 Task: Look for space in Les Mureaux, France from 11th June, 2023 to 17th June, 2023 for 1 adult in price range Rs.5000 to Rs.12000. Place can be private room with 1  bedroom having 1 bed and 1 bathroom. Property type can be house, flat, guest house, hotel. Booking option can be shelf check-in. Required host language is English.
Action: Mouse moved to (415, 108)
Screenshot: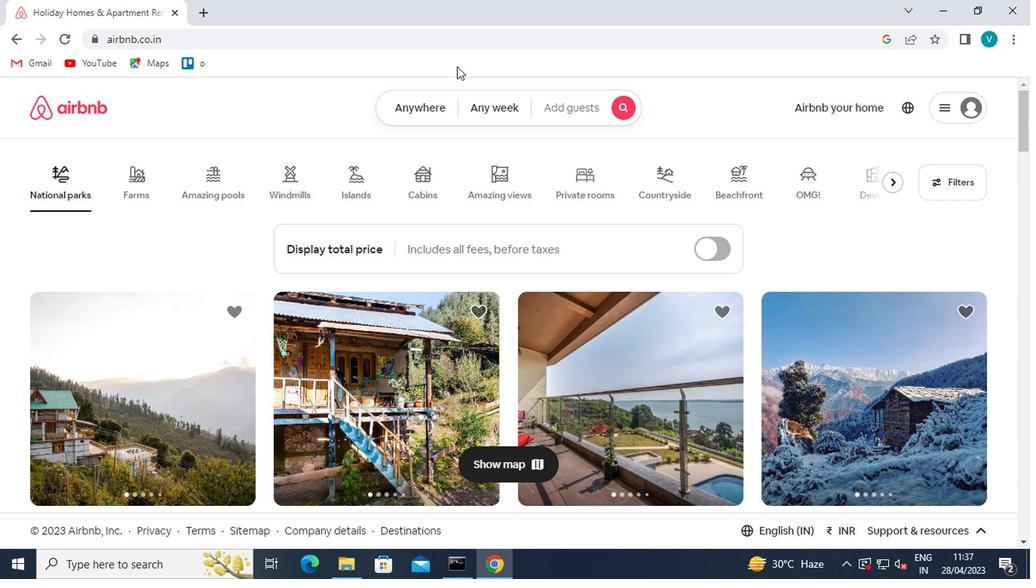 
Action: Mouse pressed left at (415, 108)
Screenshot: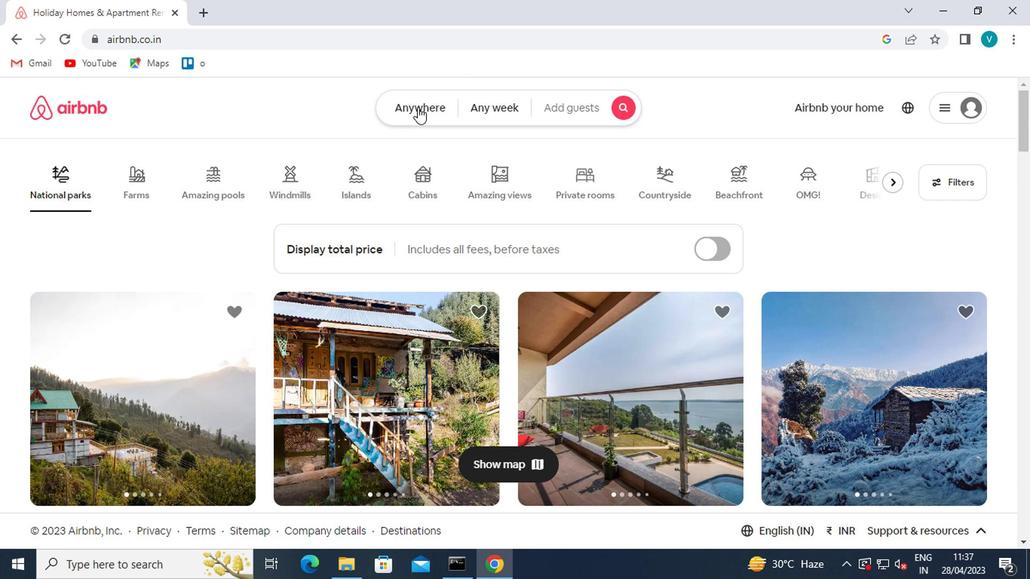
Action: Mouse moved to (320, 167)
Screenshot: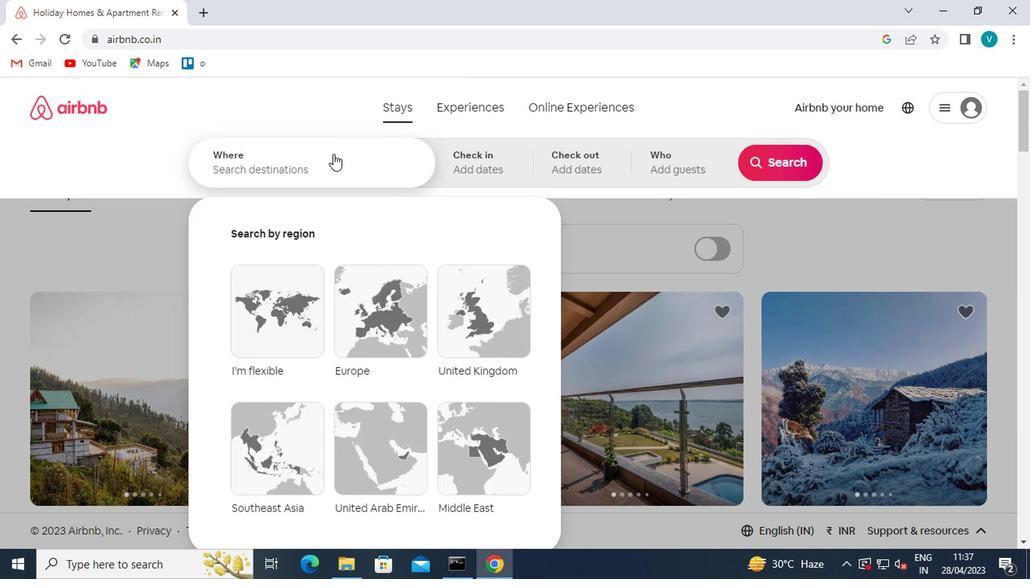 
Action: Mouse pressed left at (320, 167)
Screenshot: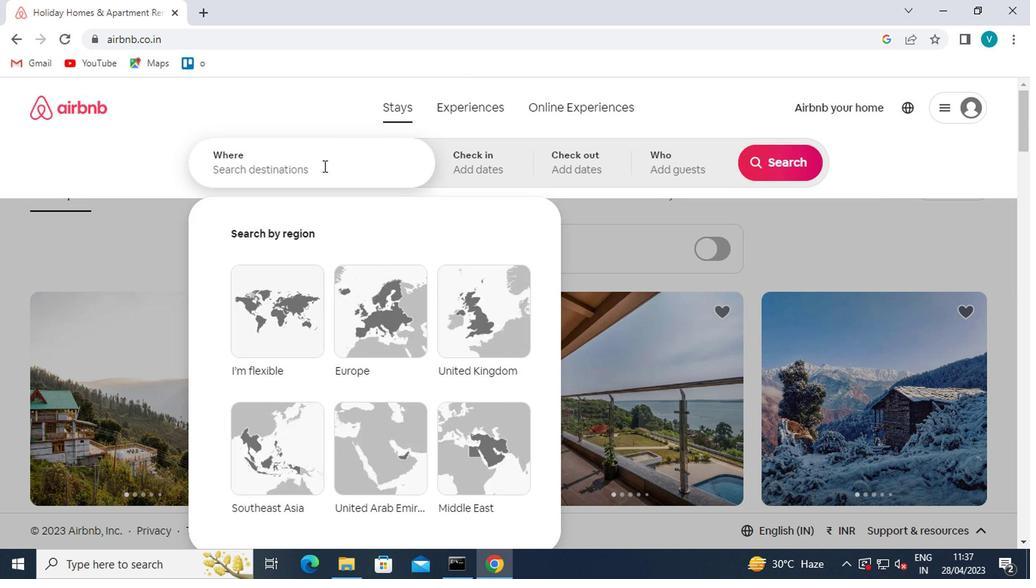 
Action: Key pressed <Key.caps_lock><Key.caps_lock>l<Key.caps_lock>es<Key.space>mureaux<Key.enter>
Screenshot: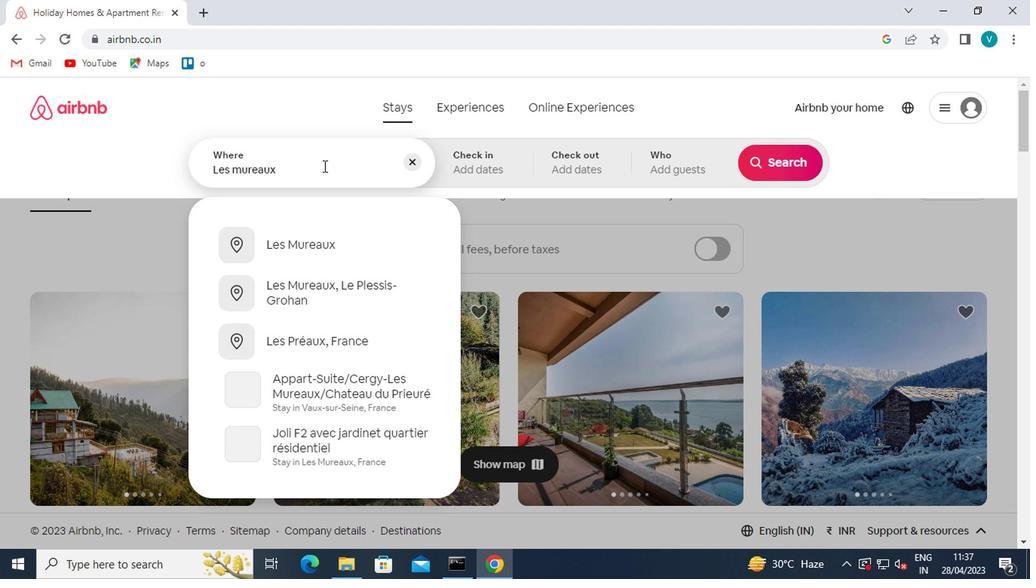 
Action: Mouse moved to (771, 282)
Screenshot: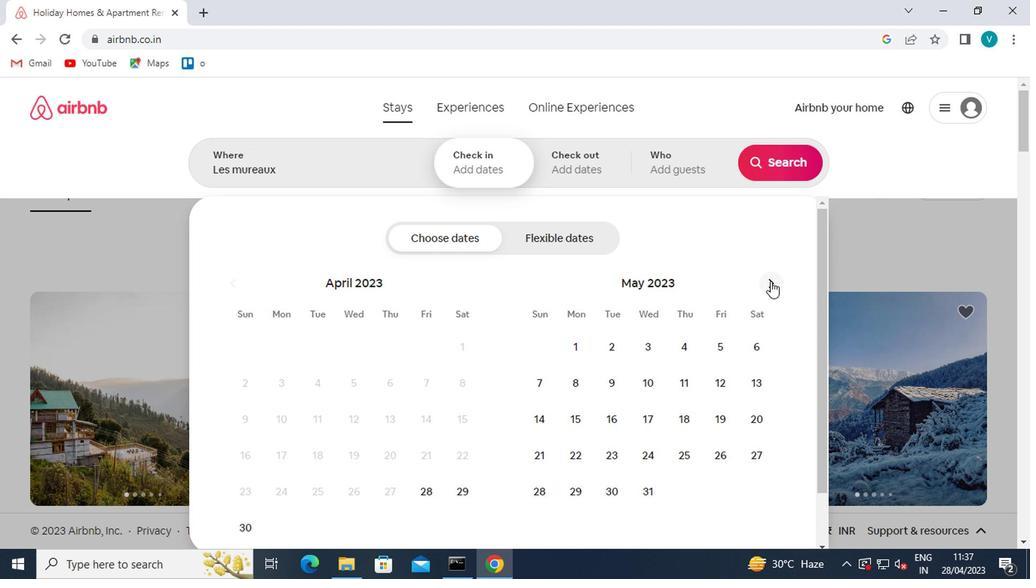 
Action: Mouse pressed left at (771, 282)
Screenshot: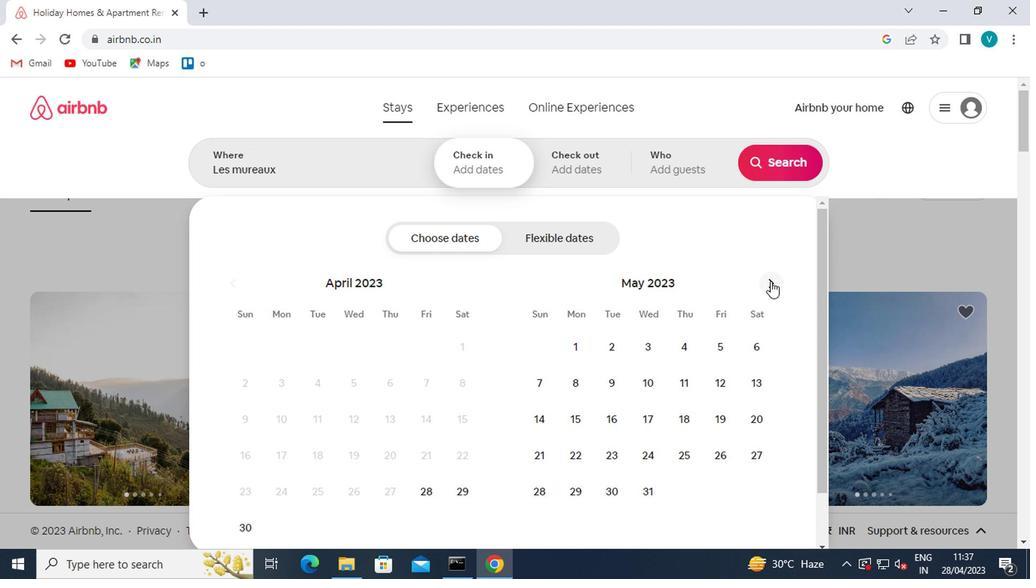 
Action: Mouse moved to (530, 424)
Screenshot: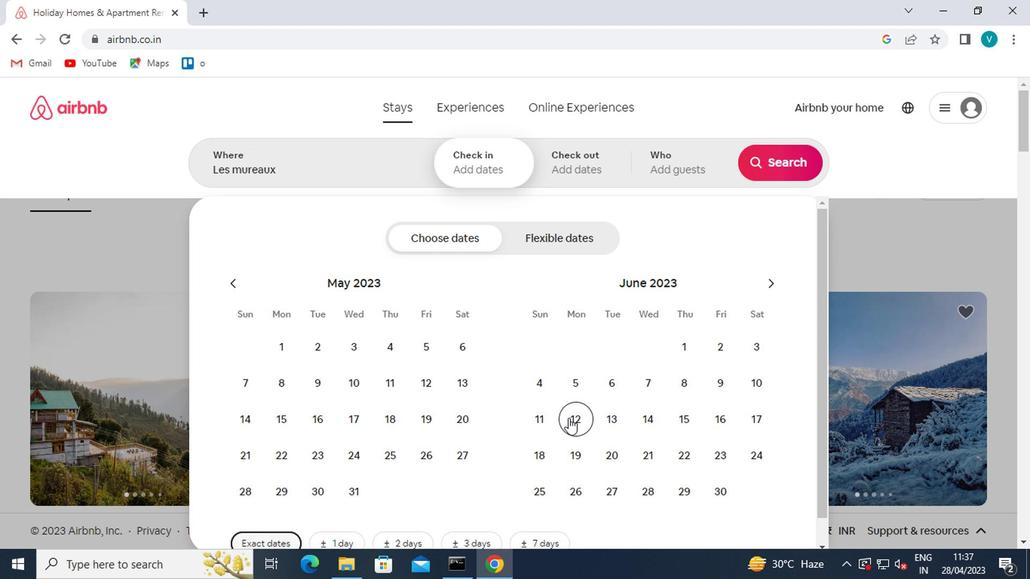 
Action: Mouse pressed left at (530, 424)
Screenshot: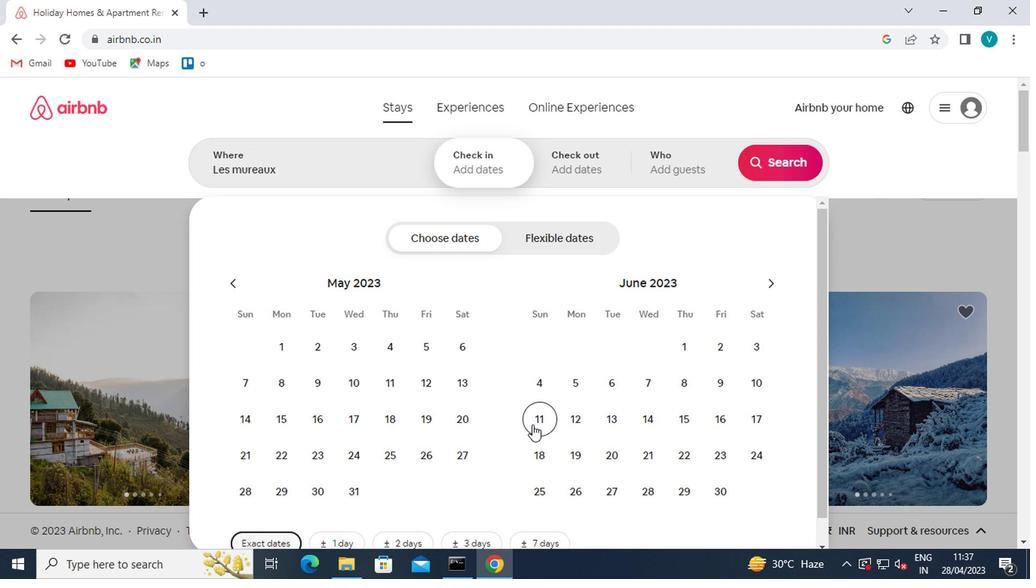 
Action: Mouse moved to (756, 423)
Screenshot: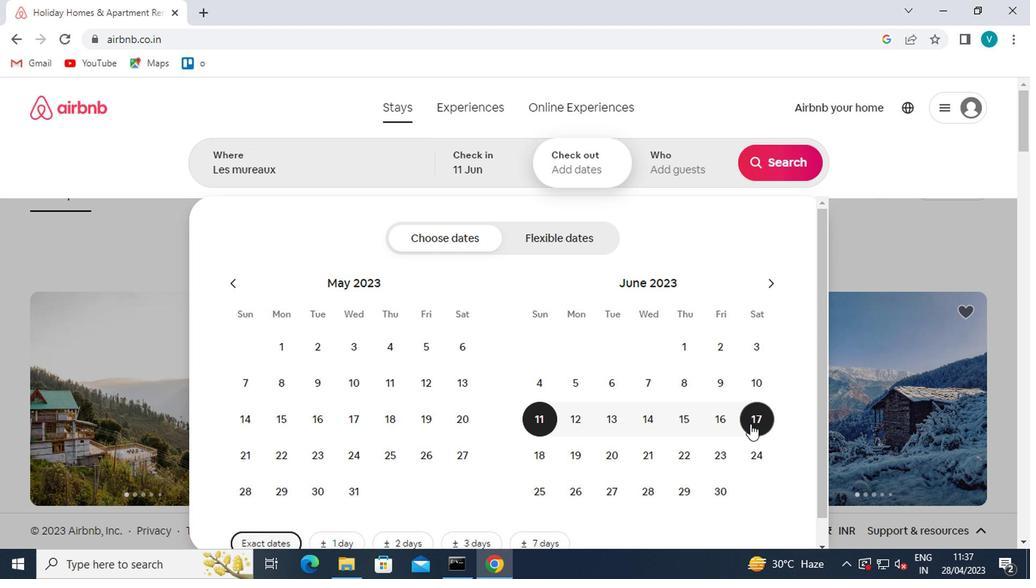 
Action: Mouse pressed left at (756, 423)
Screenshot: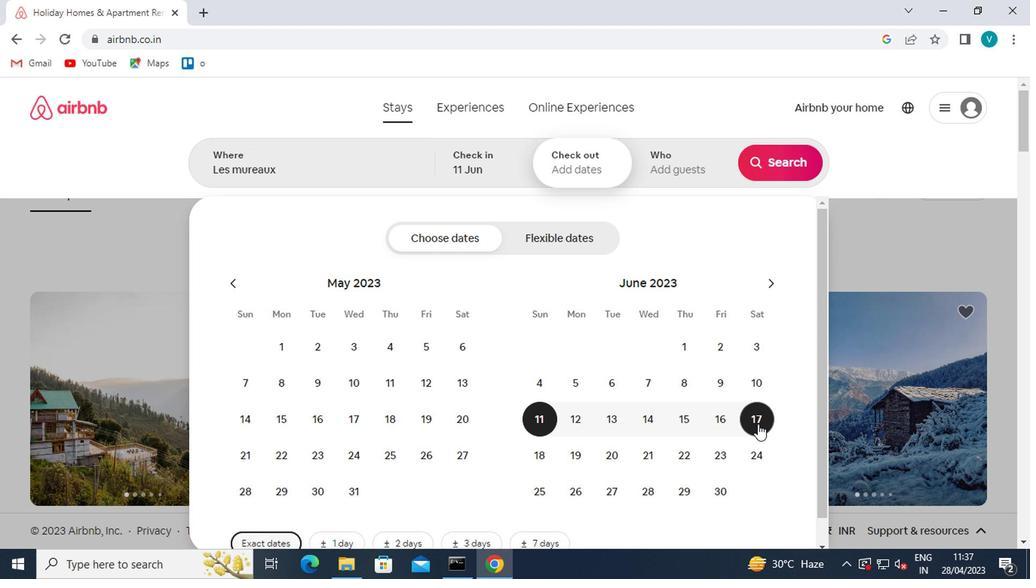 
Action: Mouse moved to (673, 180)
Screenshot: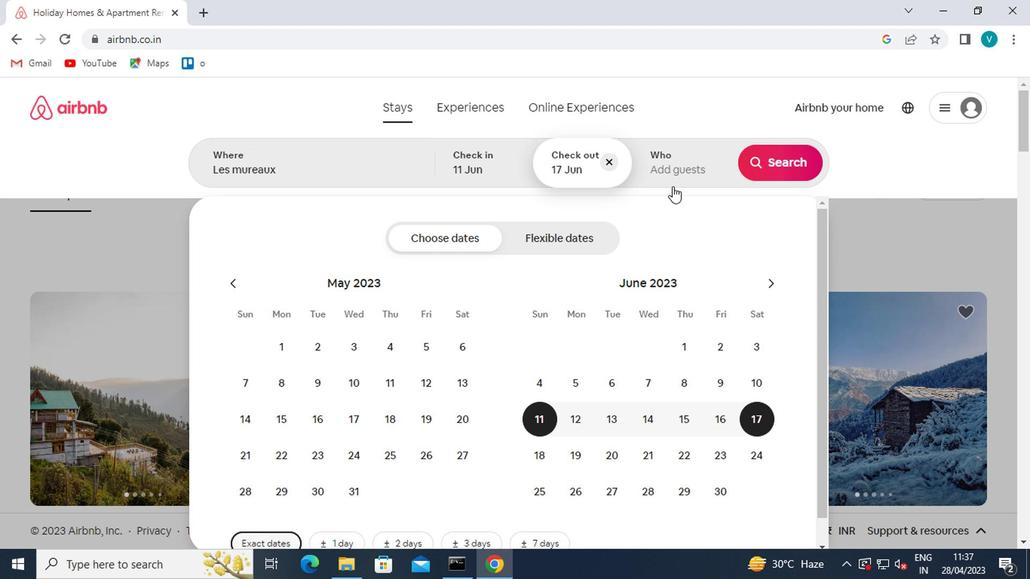 
Action: Mouse pressed left at (673, 180)
Screenshot: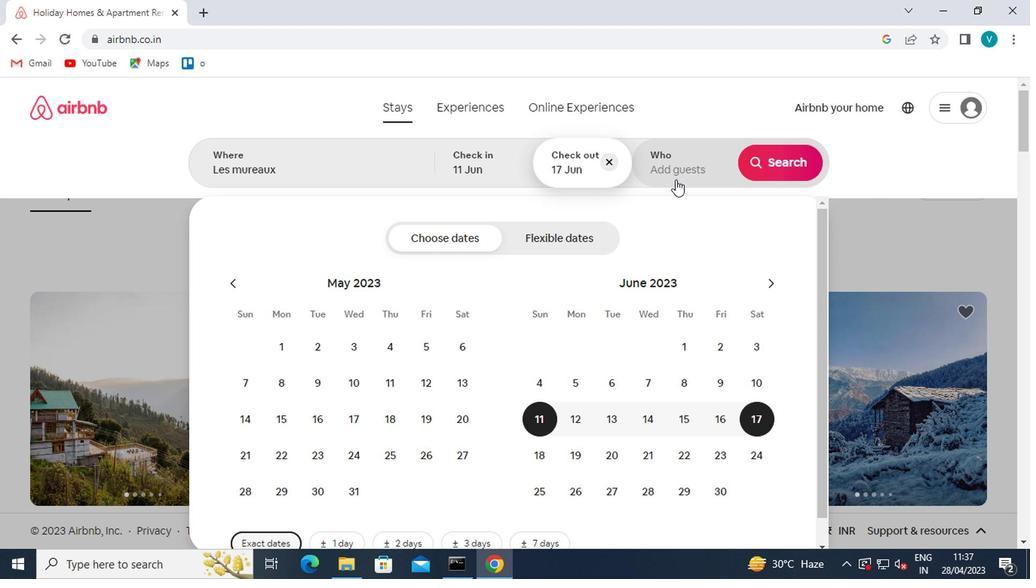 
Action: Mouse moved to (776, 243)
Screenshot: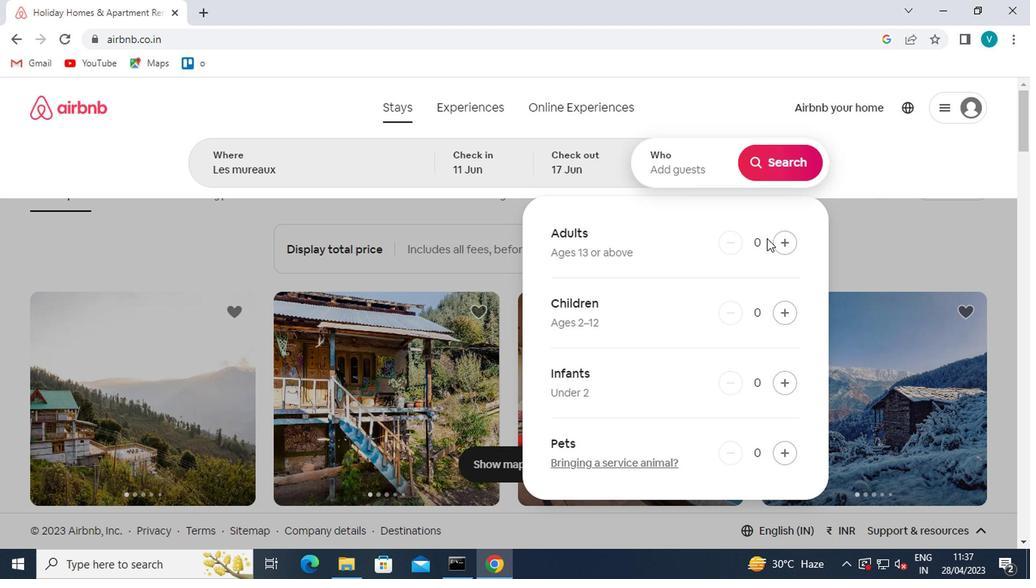 
Action: Mouse pressed left at (776, 243)
Screenshot: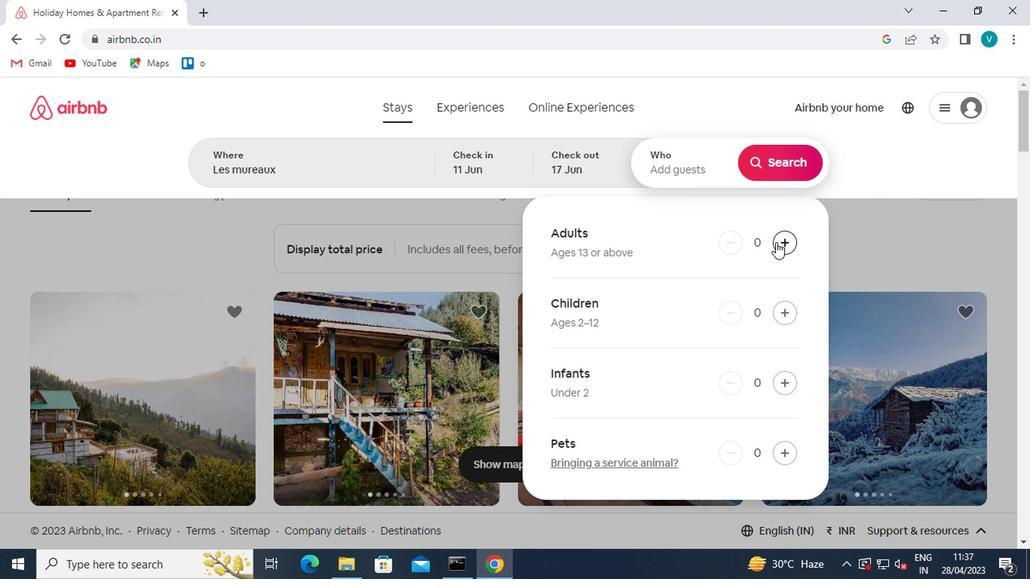 
Action: Mouse moved to (767, 161)
Screenshot: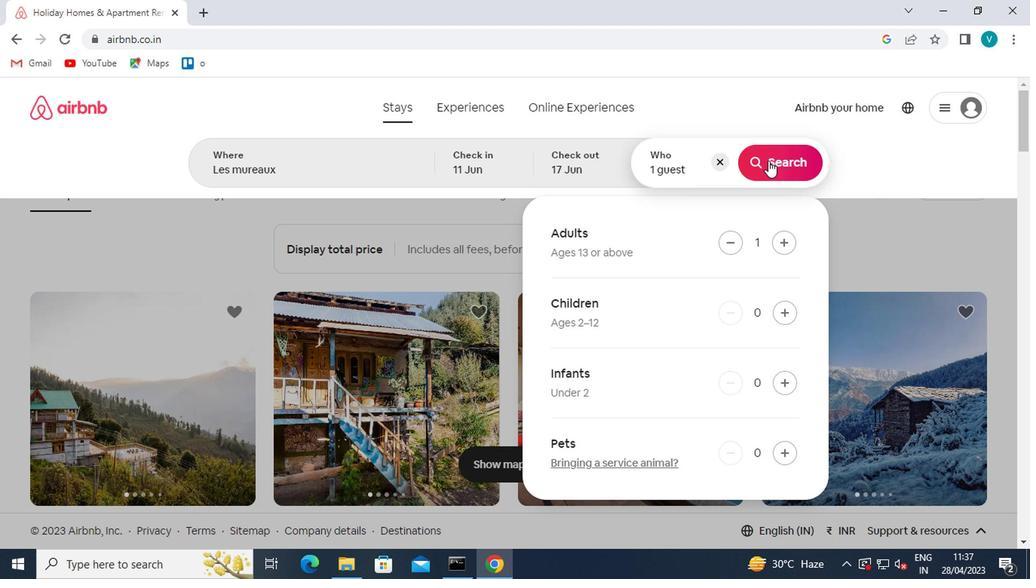 
Action: Mouse pressed left at (767, 161)
Screenshot: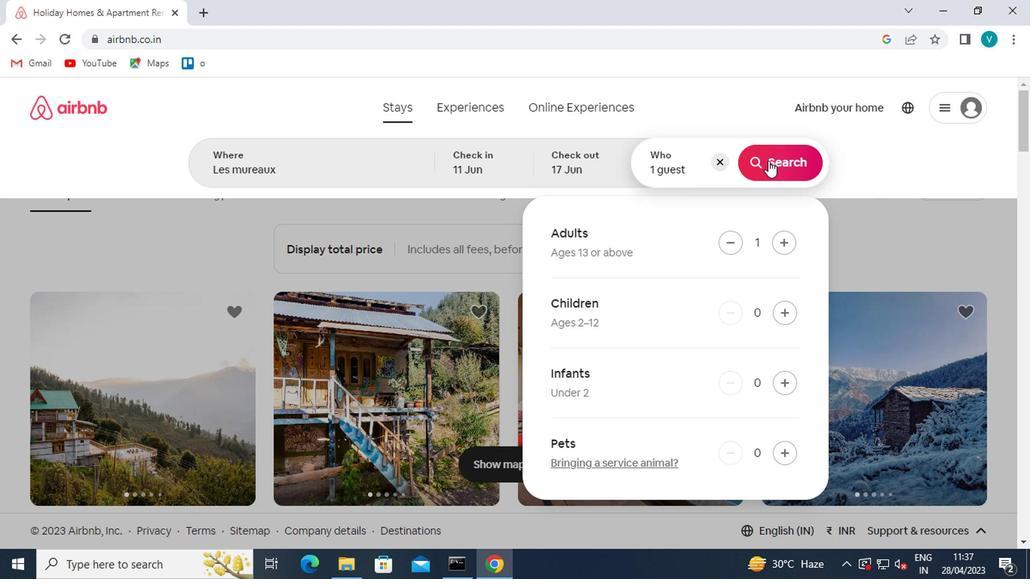 
Action: Mouse moved to (949, 162)
Screenshot: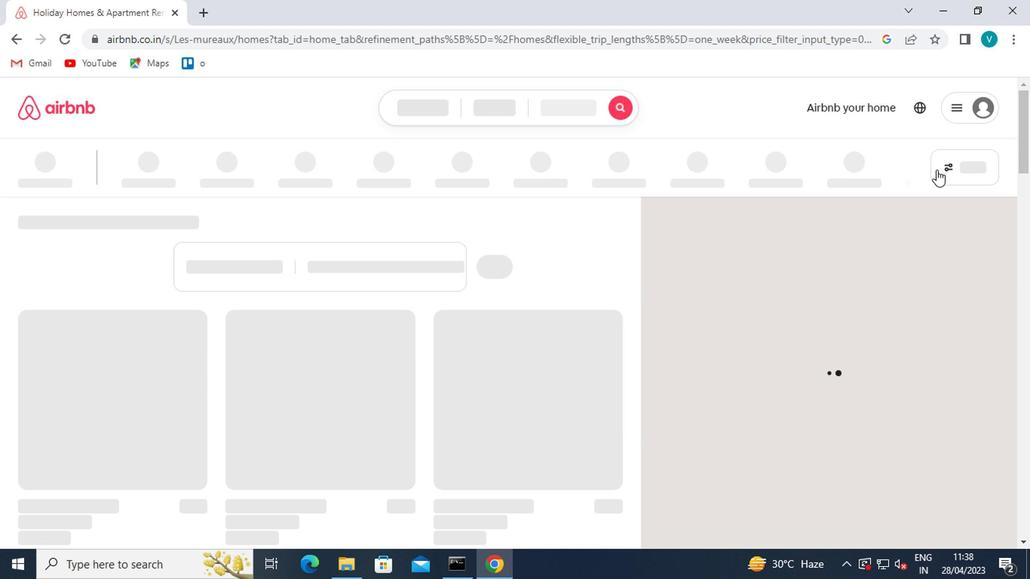 
Action: Mouse pressed left at (949, 162)
Screenshot: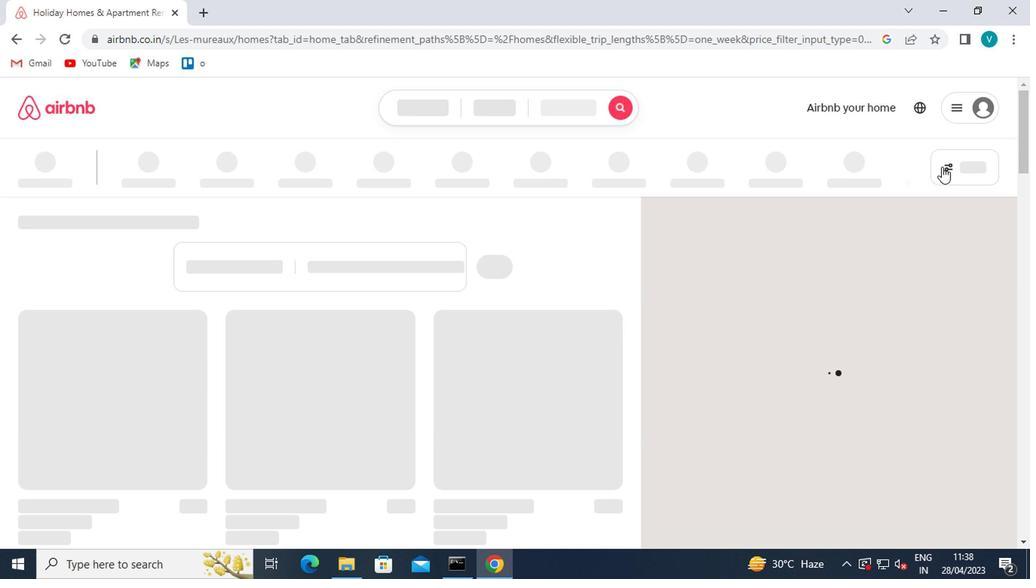 
Action: Mouse moved to (970, 171)
Screenshot: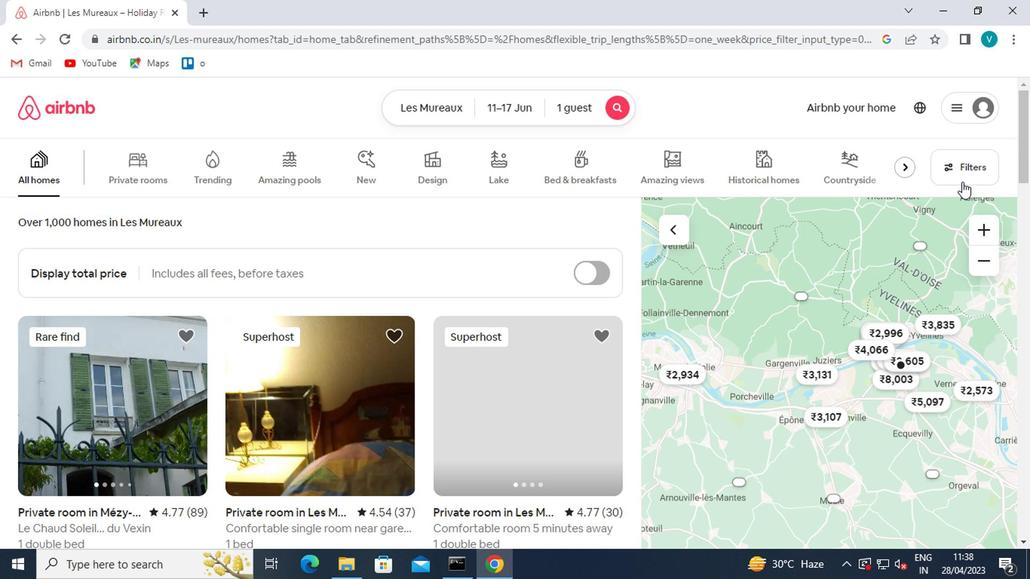 
Action: Mouse pressed left at (970, 171)
Screenshot: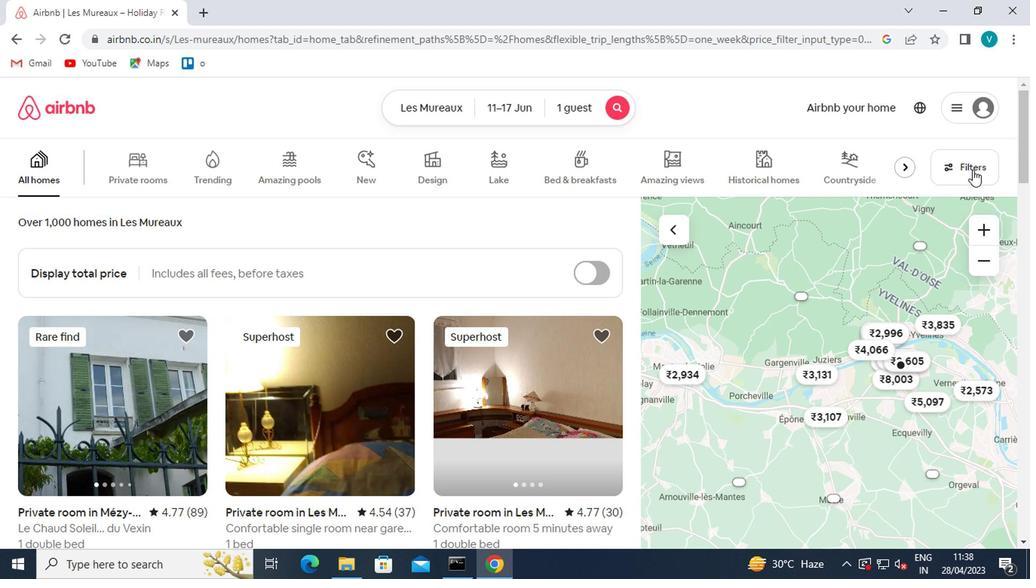 
Action: Mouse moved to (436, 368)
Screenshot: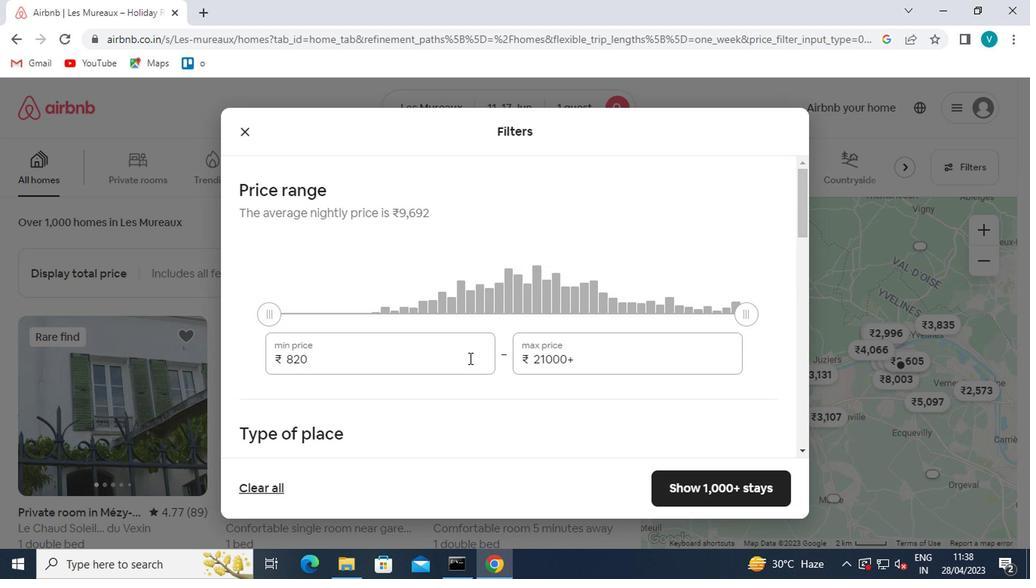 
Action: Mouse pressed left at (436, 368)
Screenshot: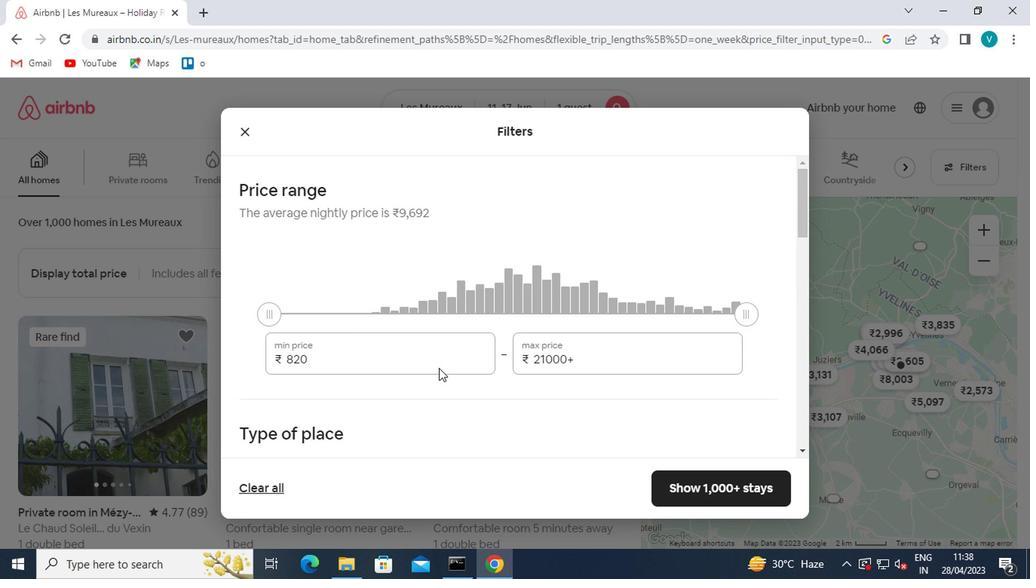 
Action: Mouse moved to (435, 368)
Screenshot: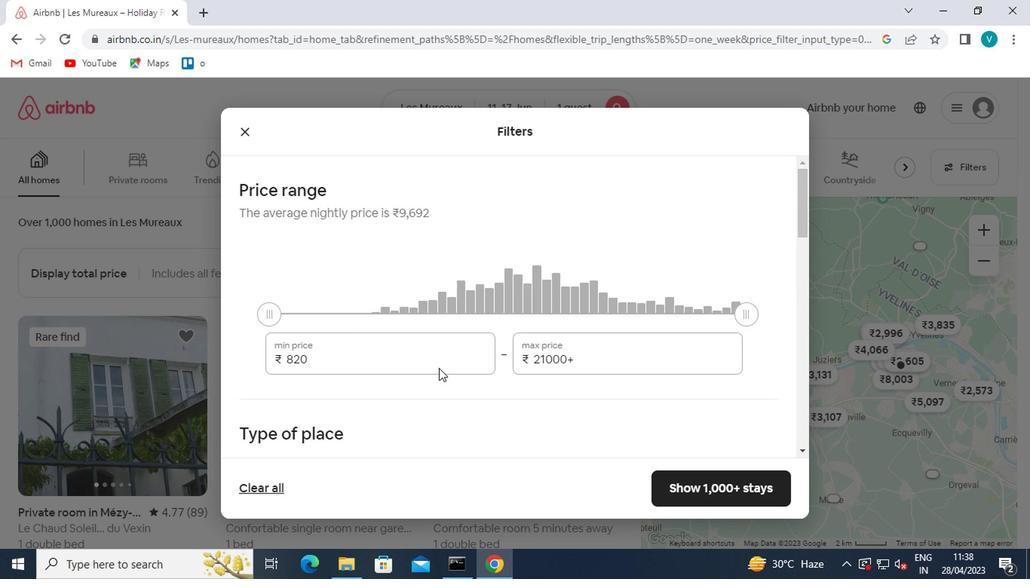 
Action: Mouse pressed left at (435, 368)
Screenshot: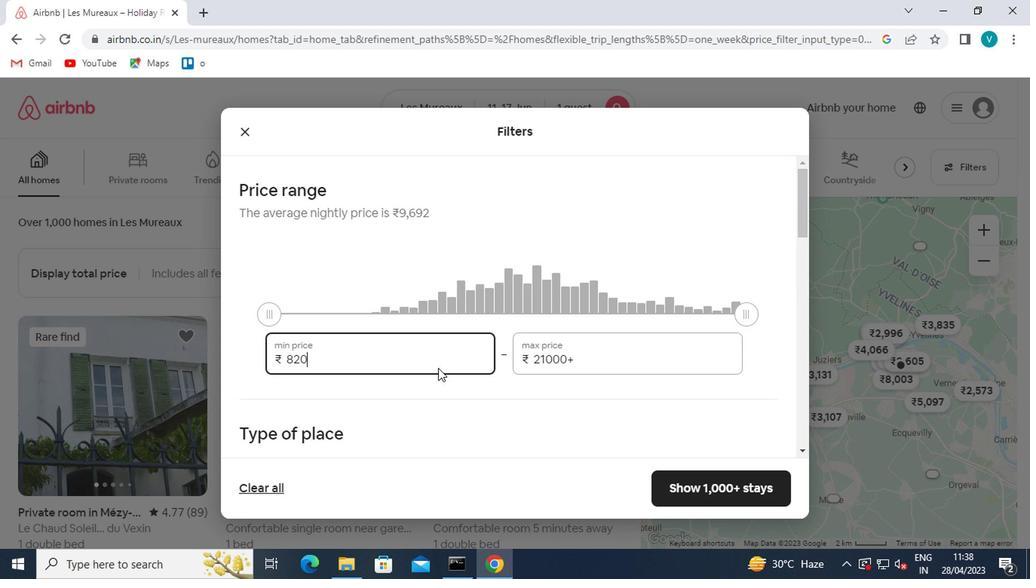 
Action: Mouse pressed left at (435, 368)
Screenshot: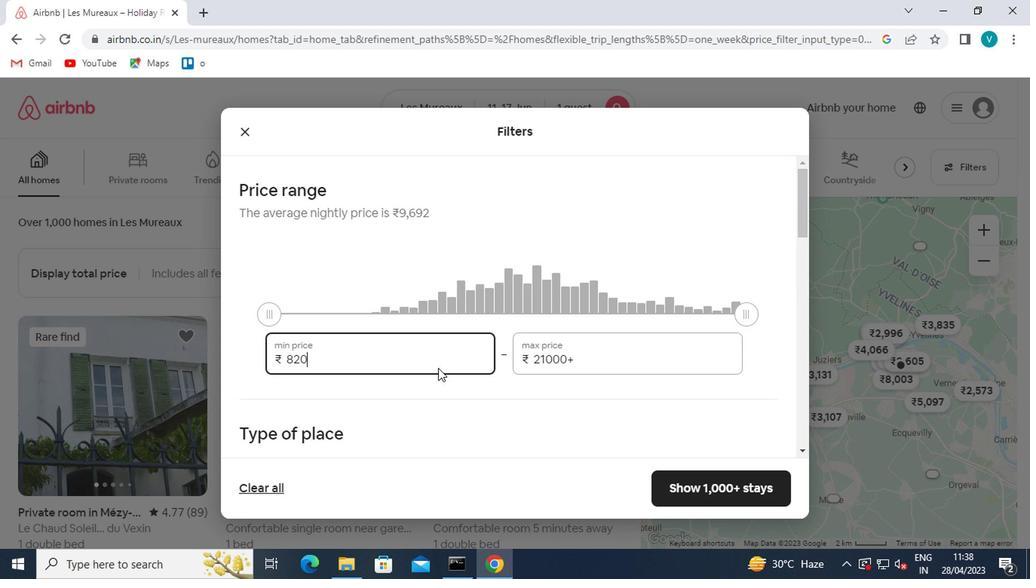 
Action: Key pressed <Key.backspace><Key.backspace><Key.backspace><Key.backspace>5000<Key.tab>12000
Screenshot: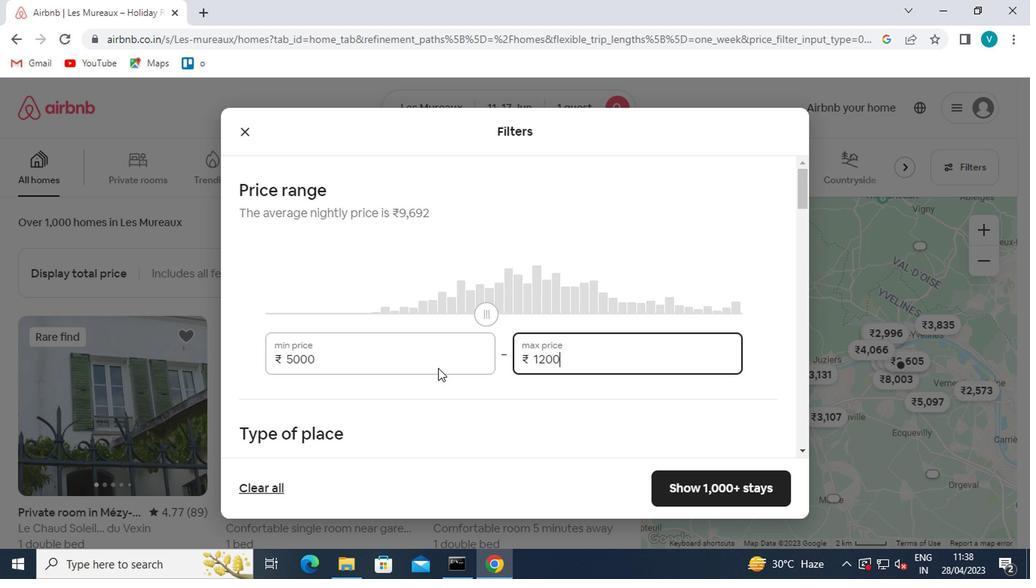 
Action: Mouse scrolled (435, 367) with delta (0, 0)
Screenshot: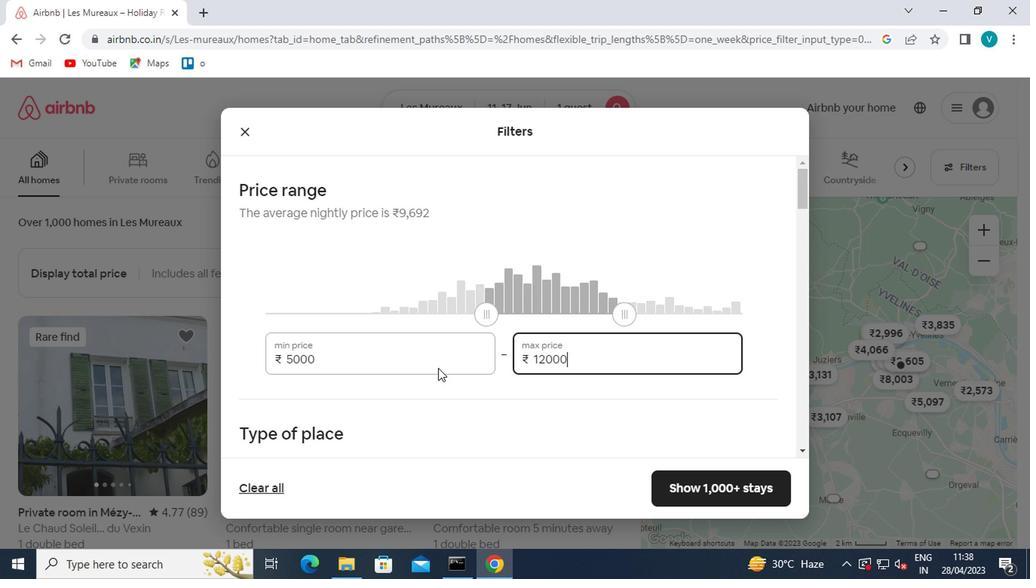 
Action: Mouse scrolled (435, 367) with delta (0, 0)
Screenshot: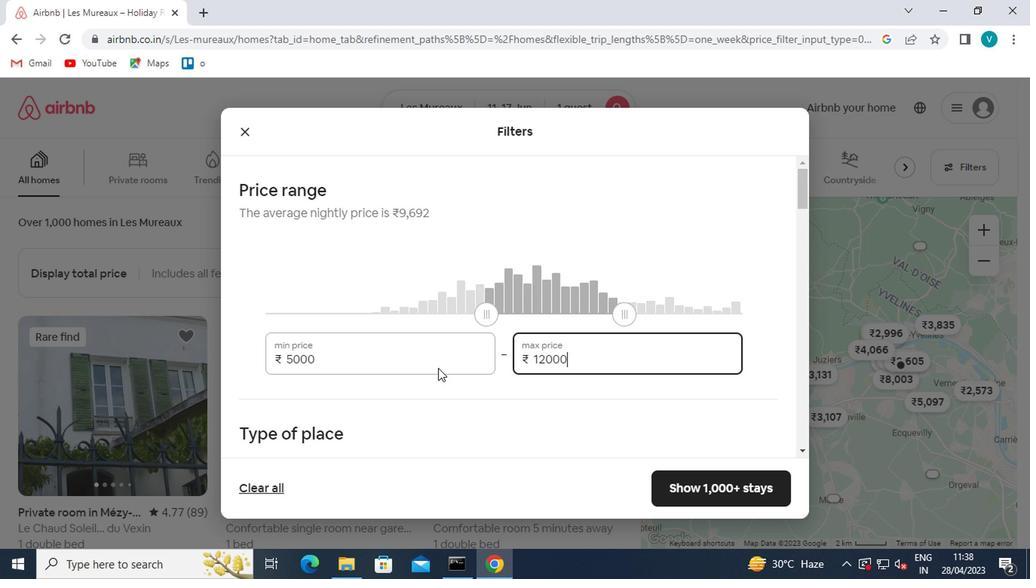 
Action: Mouse moved to (578, 345)
Screenshot: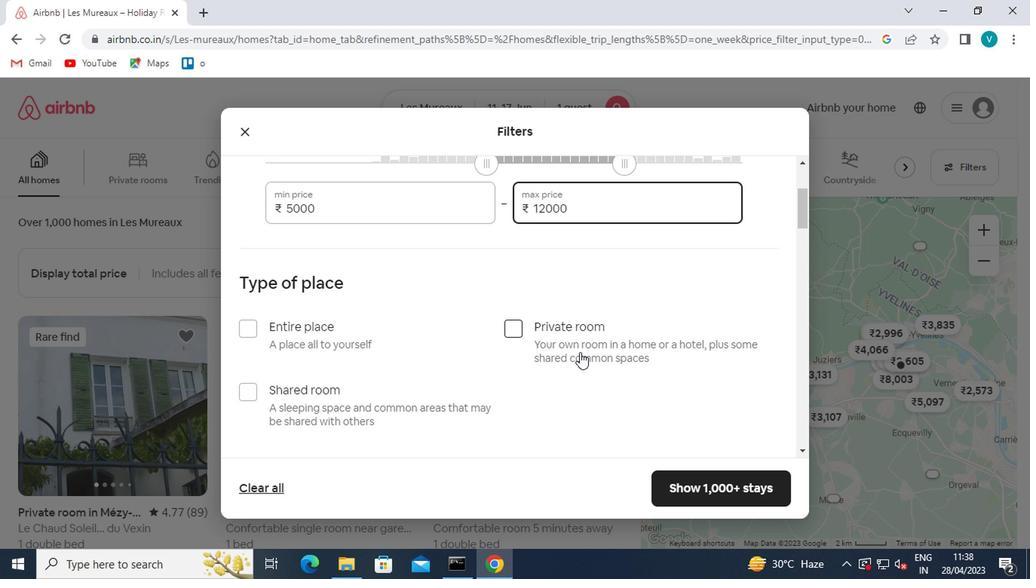
Action: Mouse pressed left at (578, 345)
Screenshot: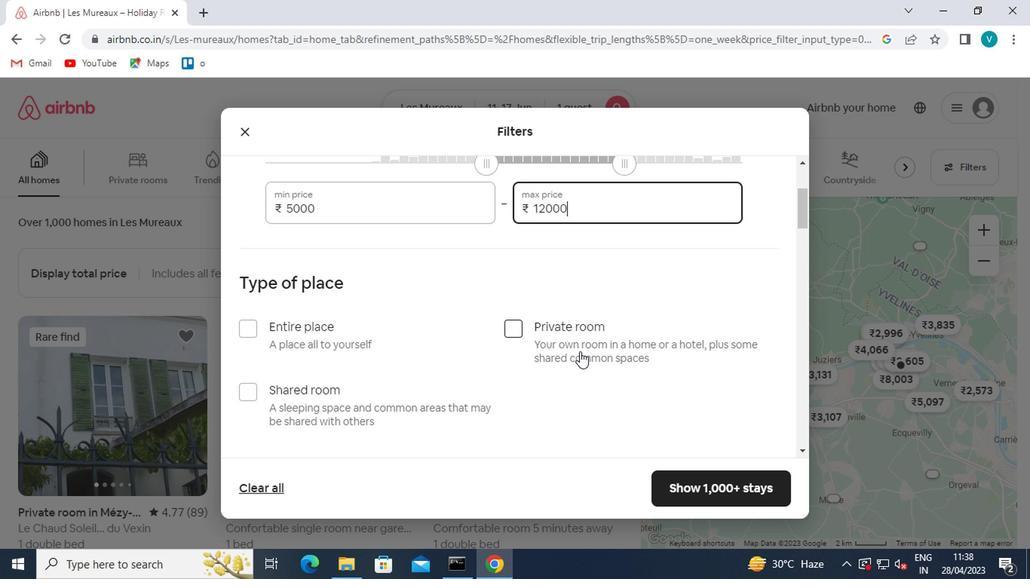 
Action: Mouse moved to (509, 337)
Screenshot: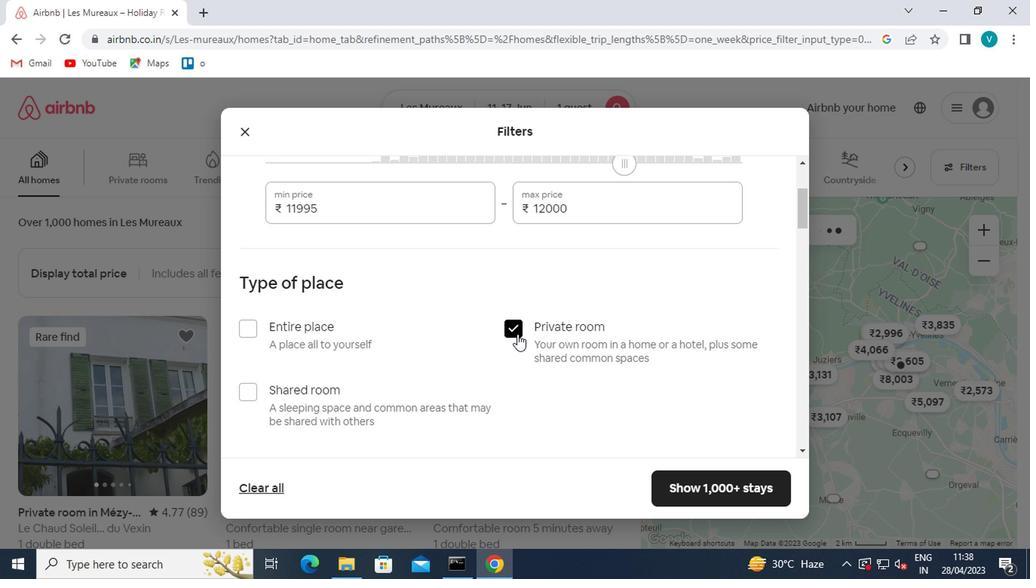 
Action: Mouse scrolled (509, 336) with delta (0, 0)
Screenshot: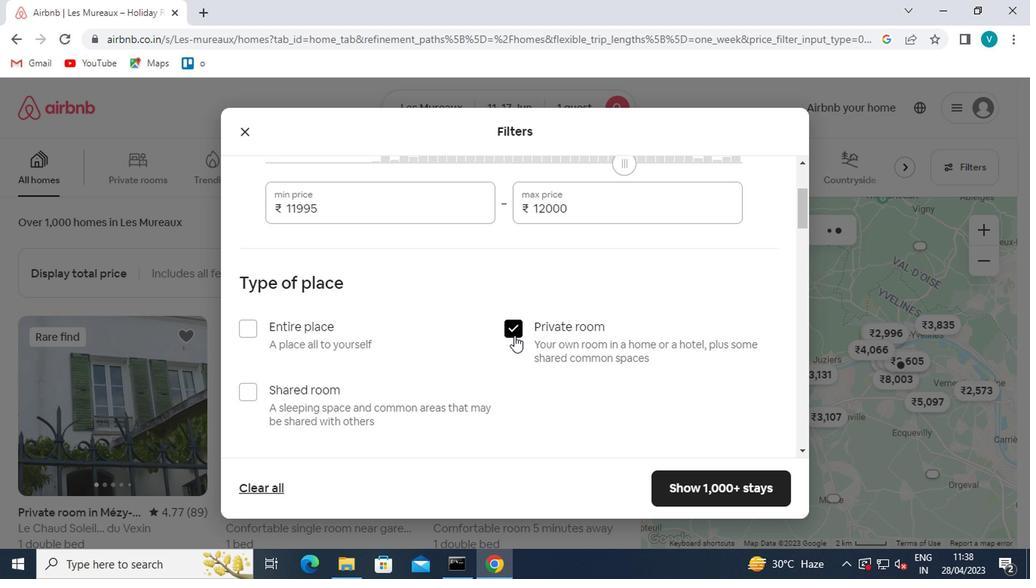 
Action: Mouse moved to (509, 338)
Screenshot: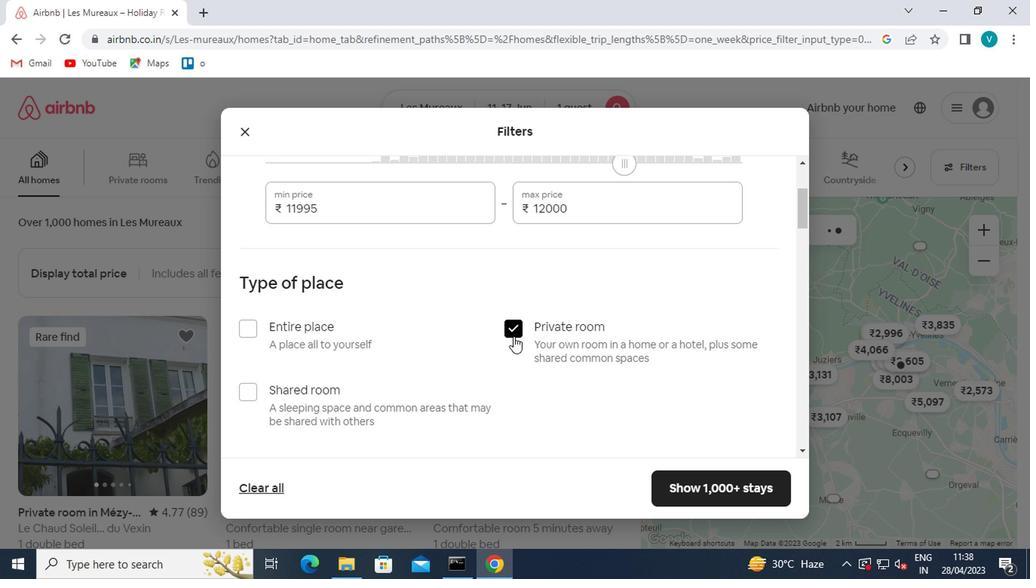 
Action: Mouse scrolled (509, 337) with delta (0, -1)
Screenshot: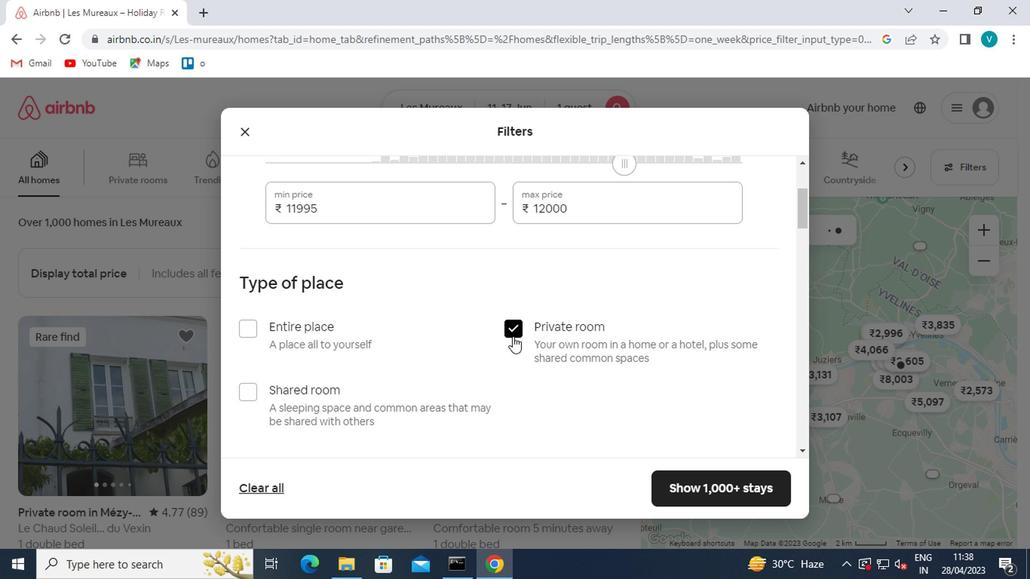 
Action: Mouse moved to (506, 339)
Screenshot: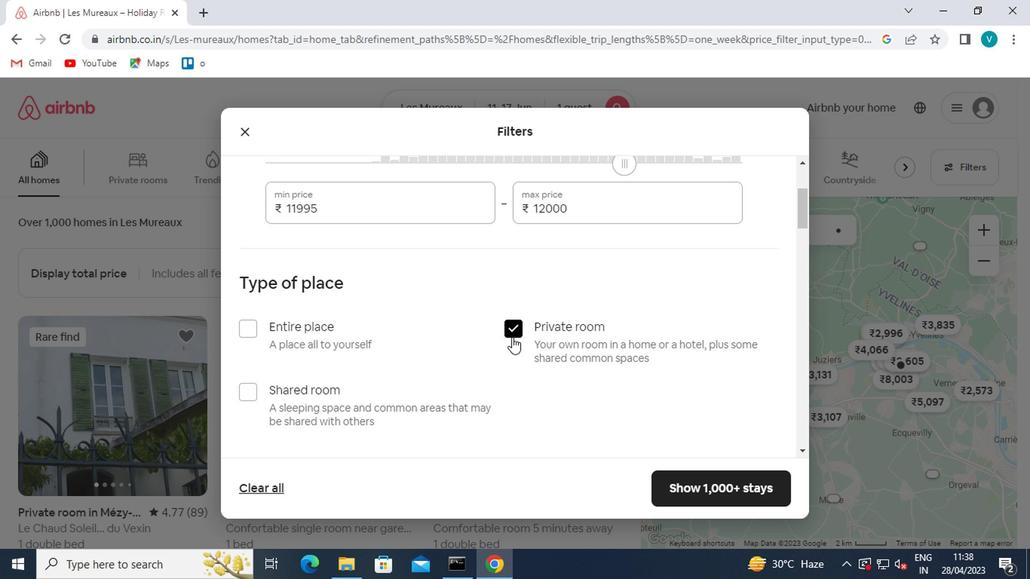 
Action: Mouse scrolled (506, 339) with delta (0, 0)
Screenshot: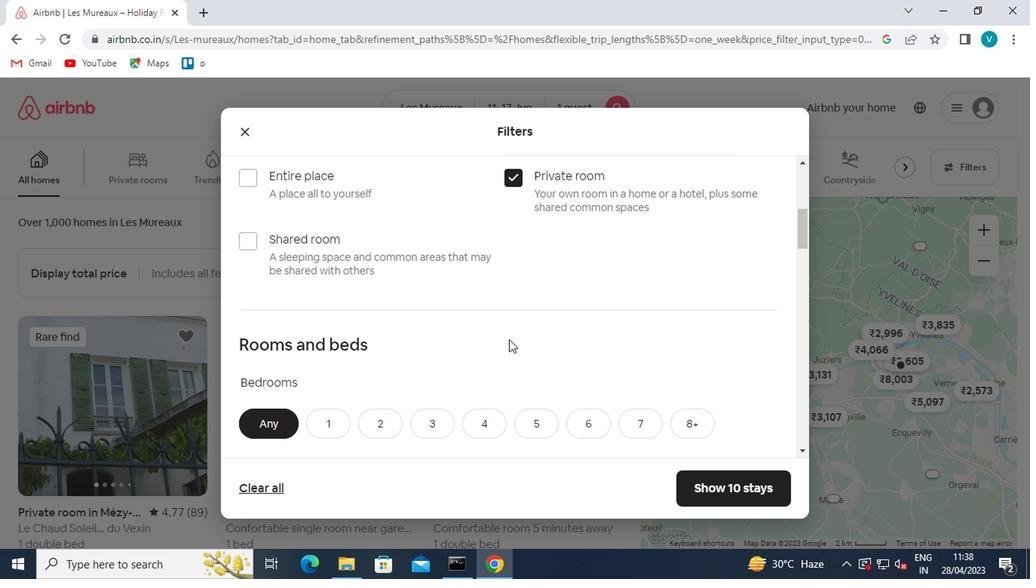
Action: Mouse moved to (505, 340)
Screenshot: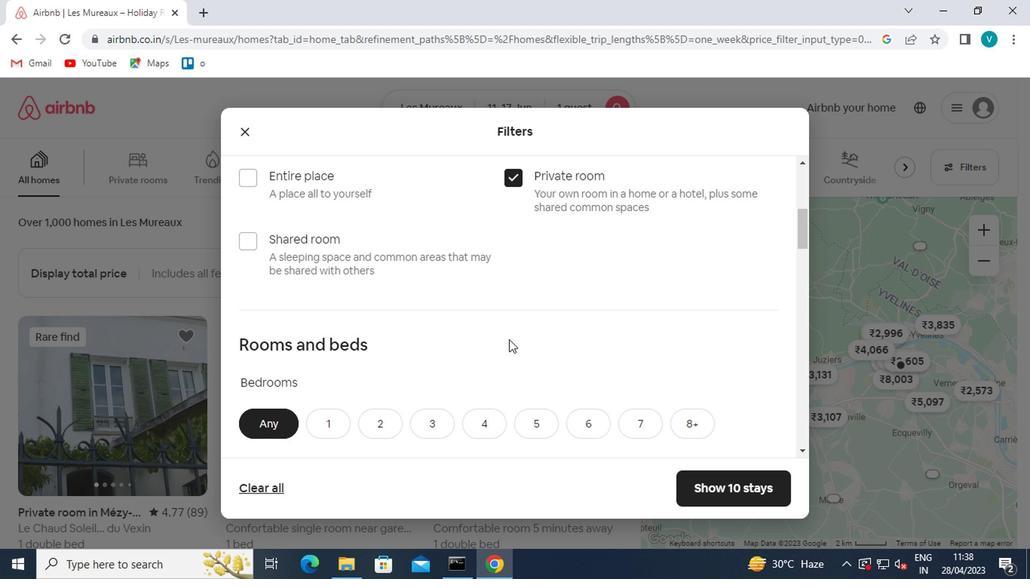 
Action: Mouse scrolled (505, 339) with delta (0, -1)
Screenshot: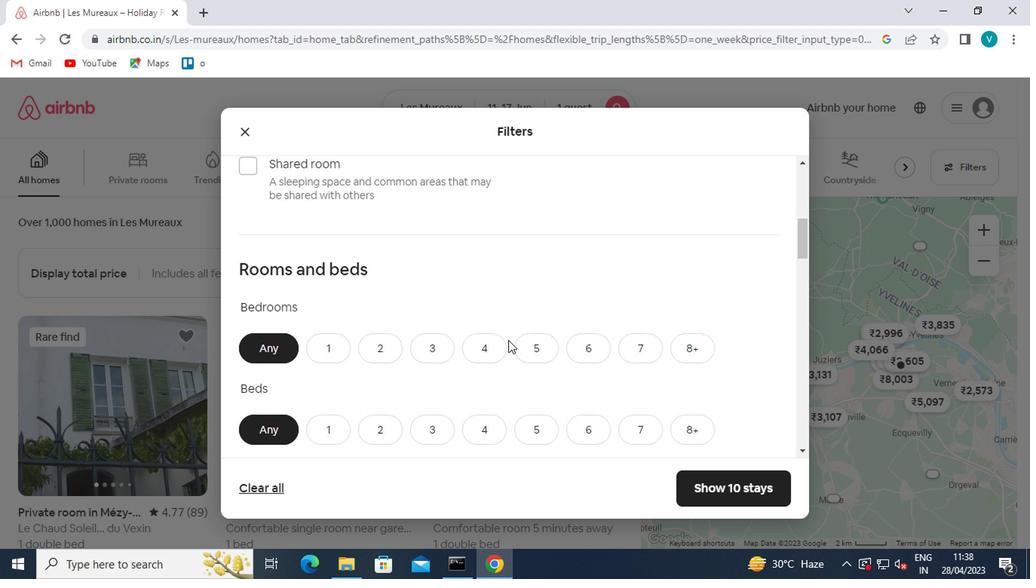 
Action: Mouse scrolled (505, 339) with delta (0, -1)
Screenshot: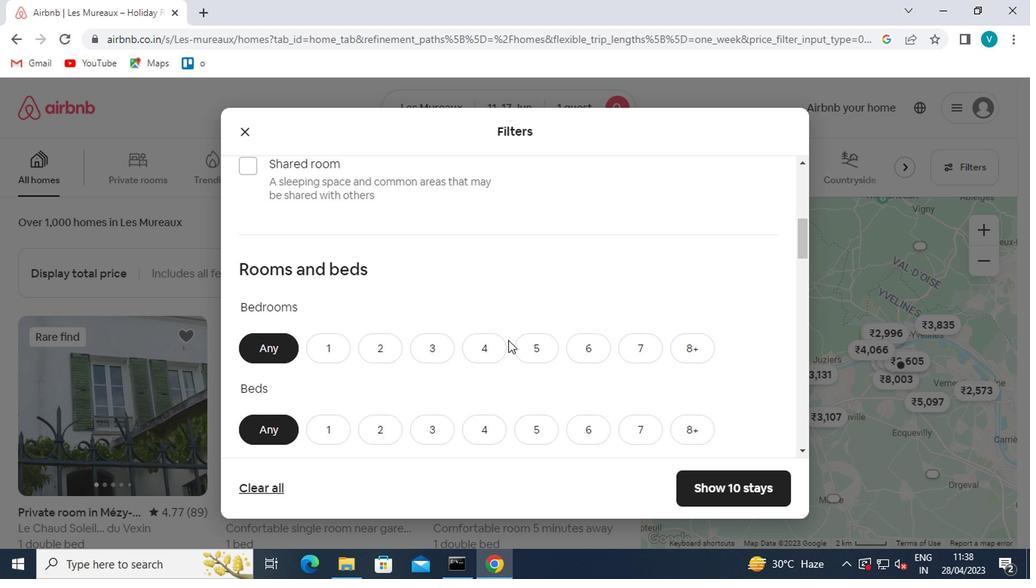 
Action: Mouse moved to (327, 206)
Screenshot: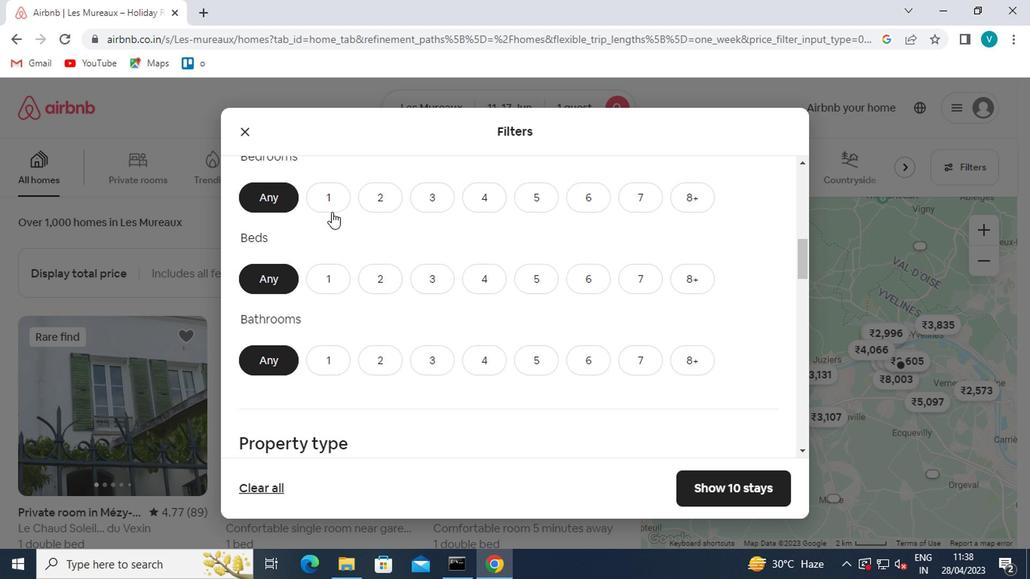 
Action: Mouse pressed left at (327, 206)
Screenshot: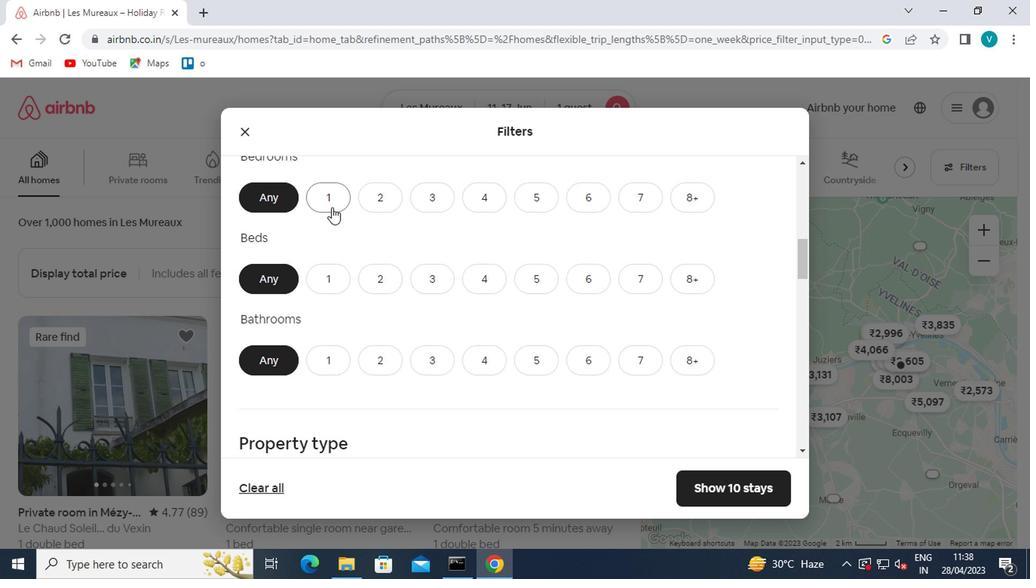 
Action: Mouse moved to (320, 269)
Screenshot: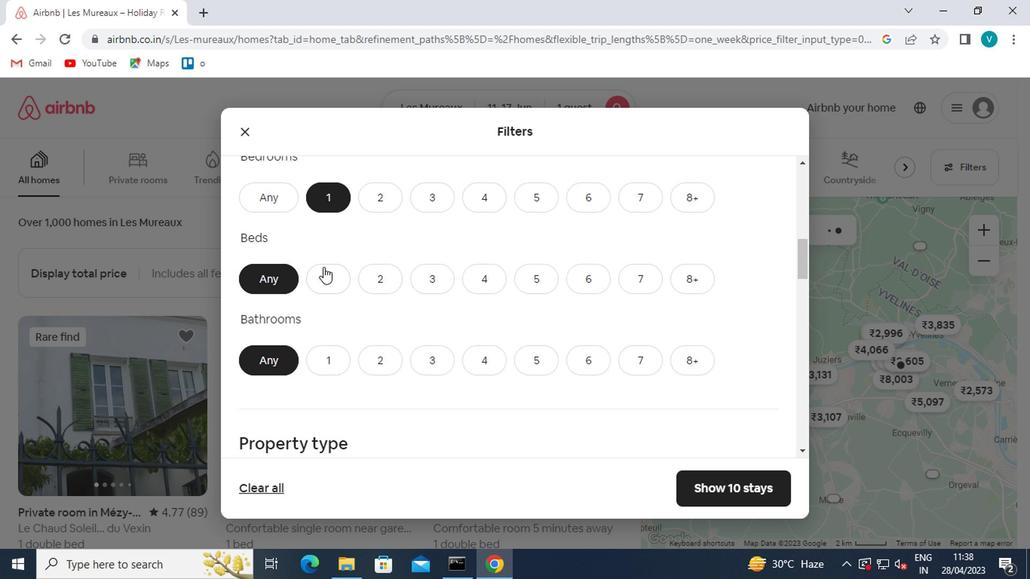 
Action: Mouse pressed left at (320, 269)
Screenshot: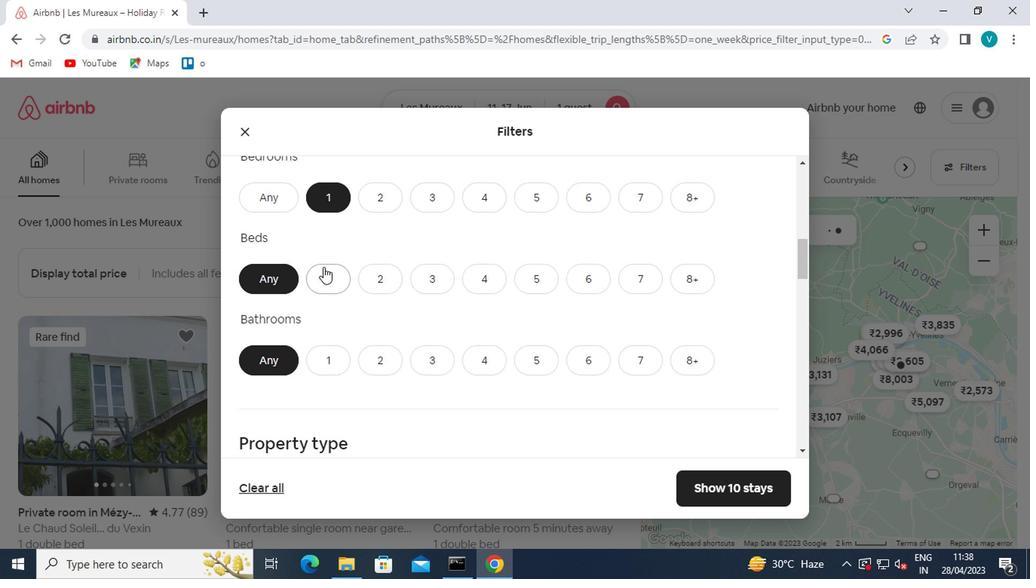 
Action: Mouse moved to (324, 351)
Screenshot: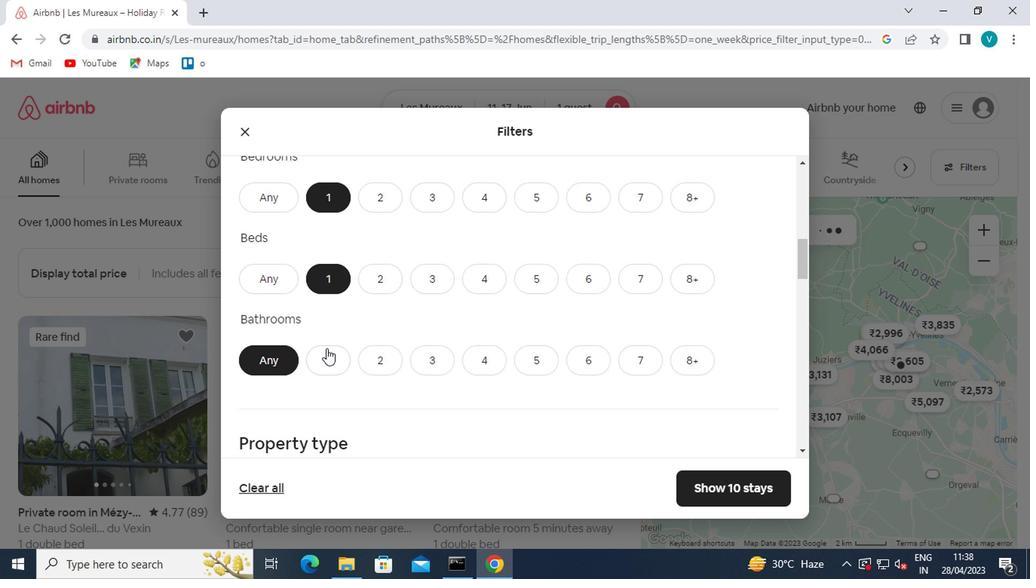 
Action: Mouse pressed left at (324, 351)
Screenshot: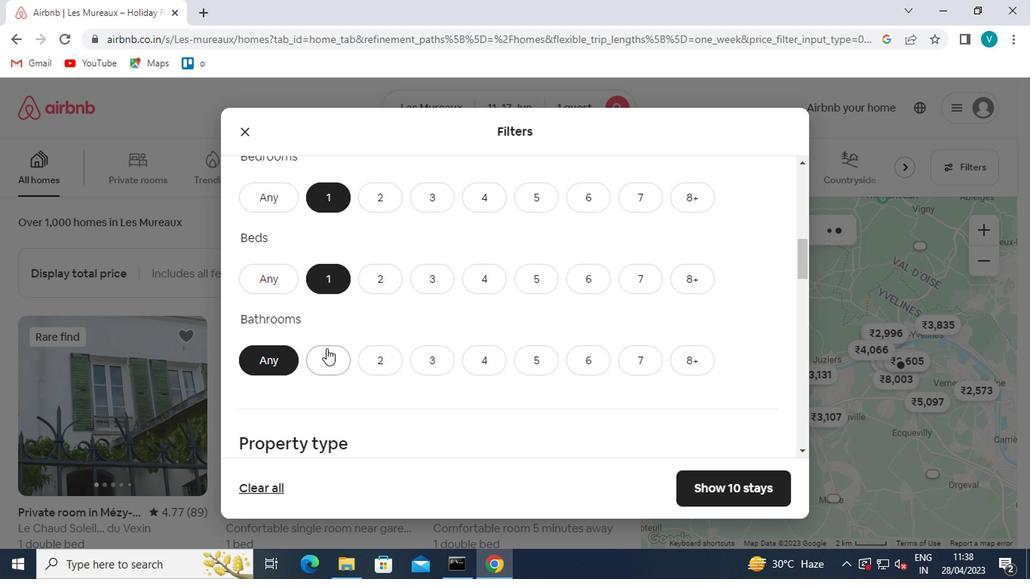 
Action: Mouse scrolled (324, 350) with delta (0, -1)
Screenshot: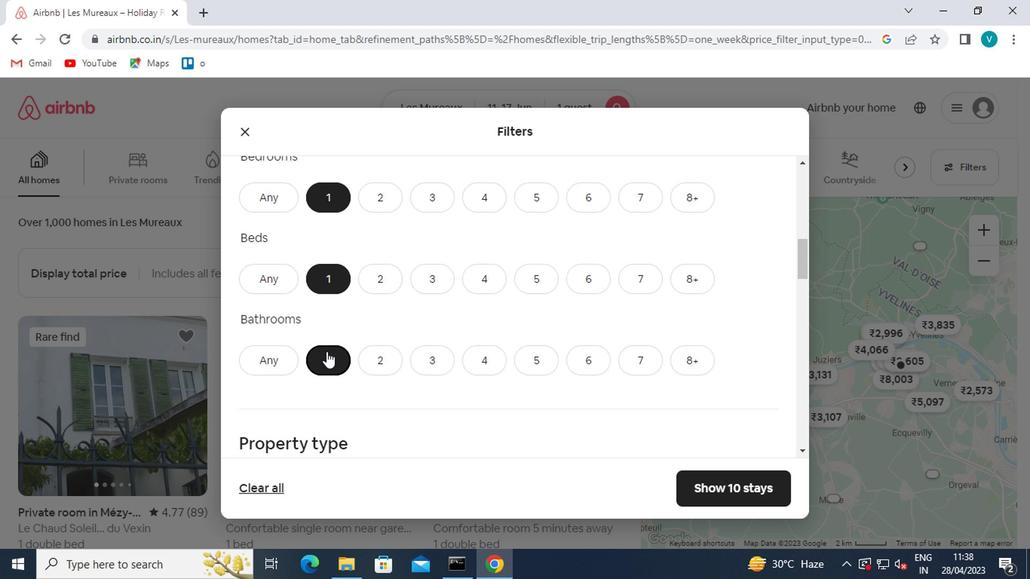 
Action: Mouse scrolled (324, 350) with delta (0, -1)
Screenshot: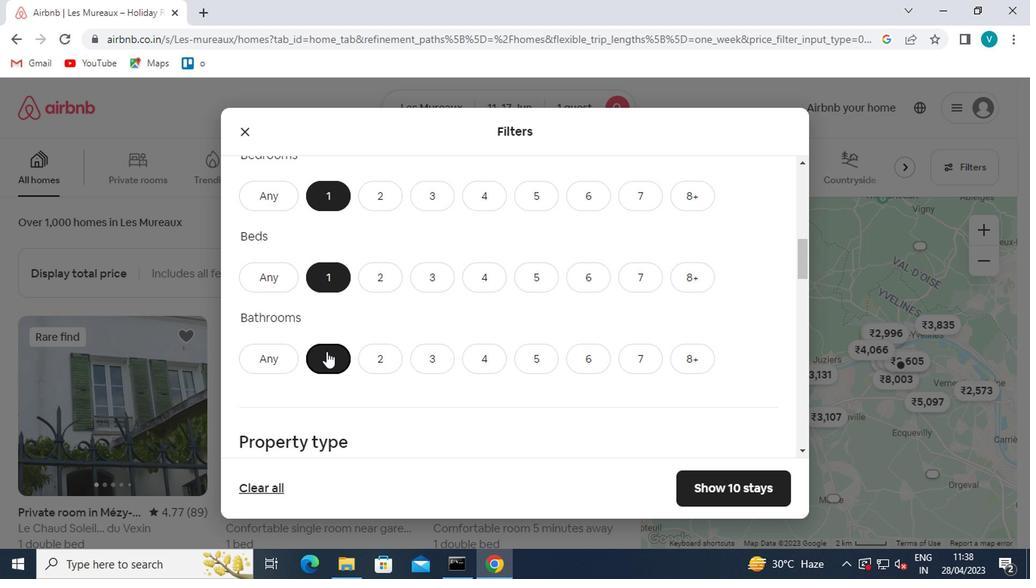 
Action: Mouse scrolled (324, 350) with delta (0, -1)
Screenshot: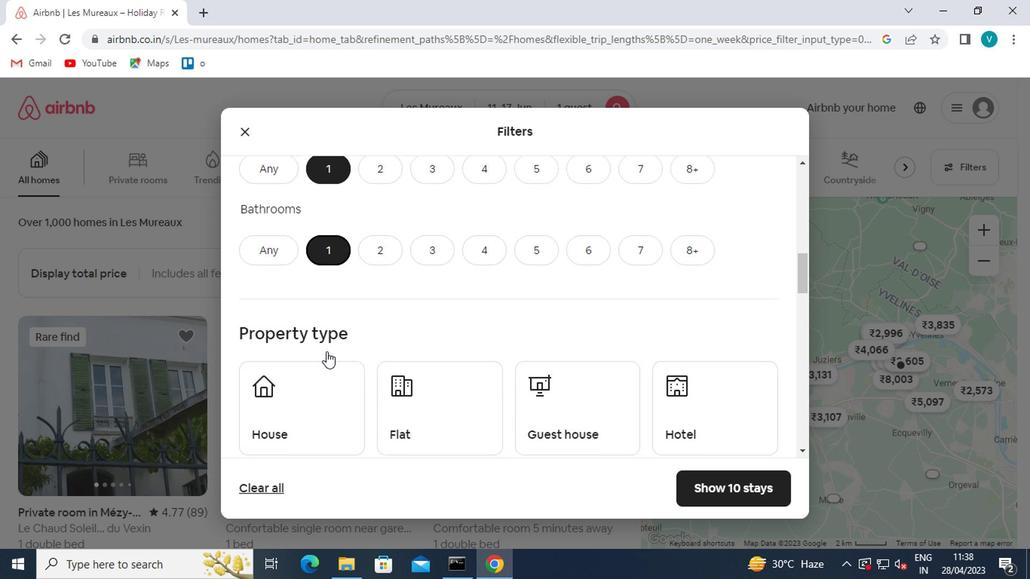 
Action: Mouse moved to (296, 317)
Screenshot: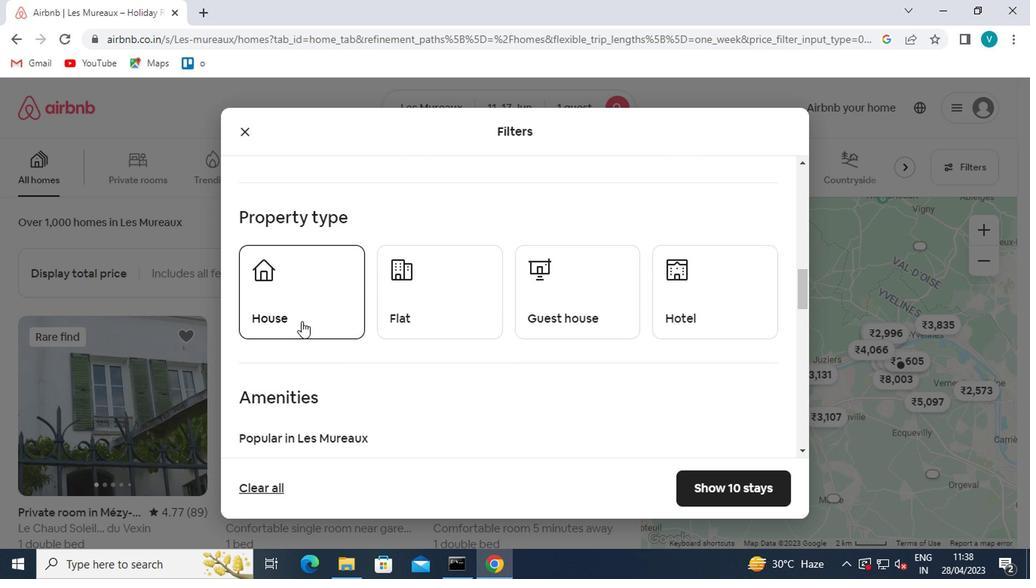 
Action: Mouse pressed left at (296, 317)
Screenshot: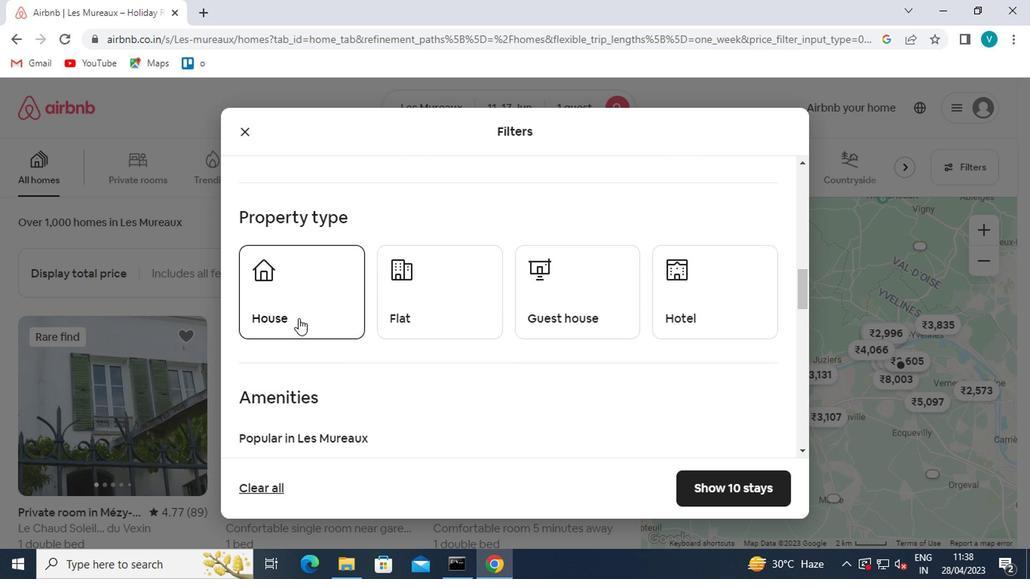 
Action: Mouse moved to (396, 319)
Screenshot: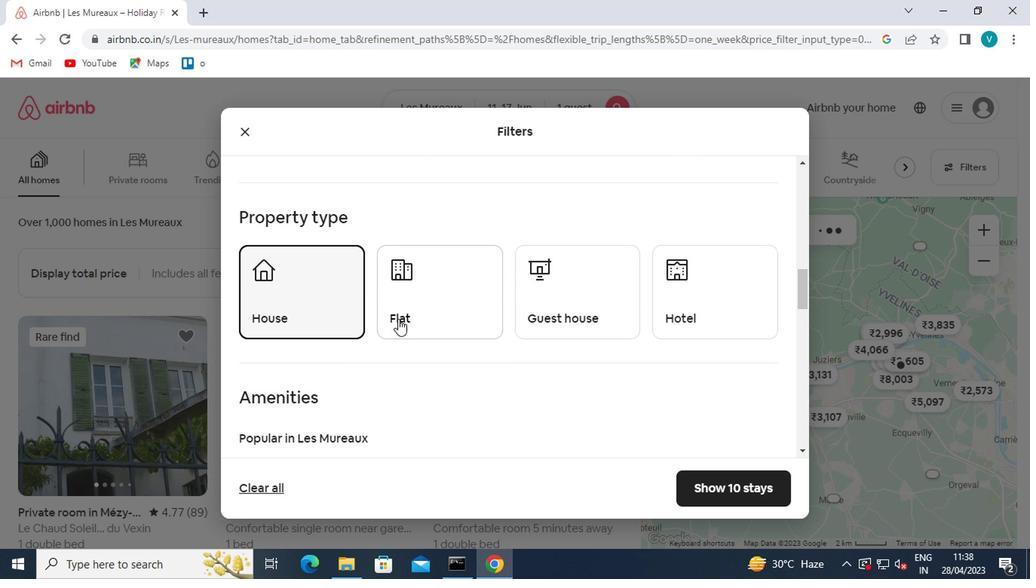 
Action: Mouse pressed left at (396, 319)
Screenshot: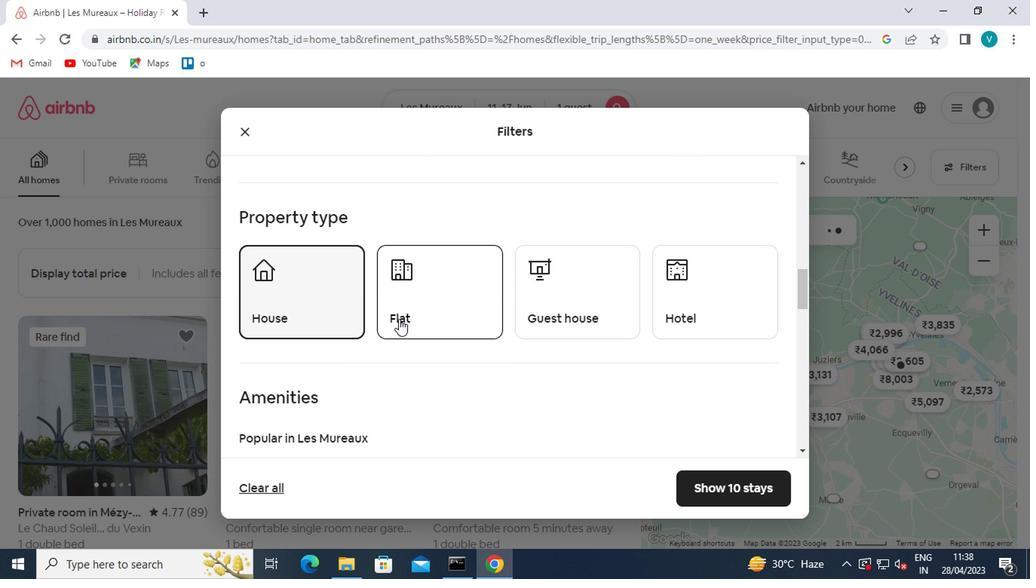 
Action: Mouse moved to (574, 299)
Screenshot: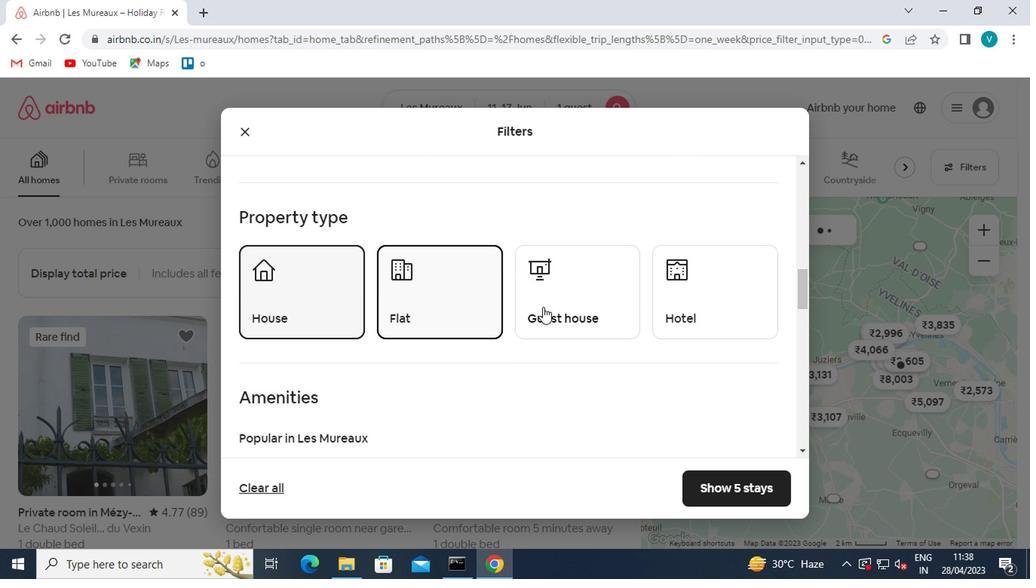 
Action: Mouse pressed left at (574, 299)
Screenshot: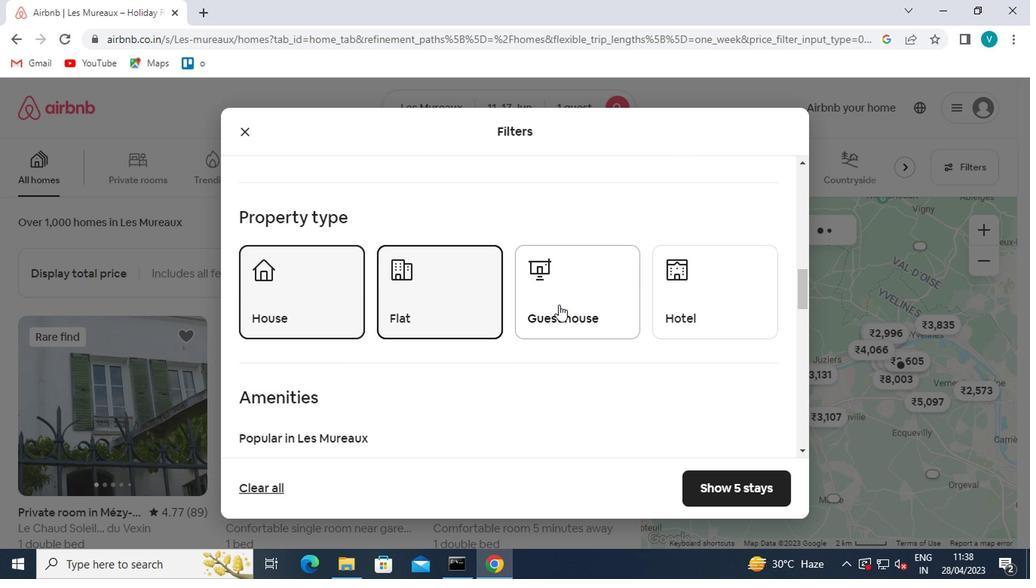 
Action: Mouse moved to (706, 297)
Screenshot: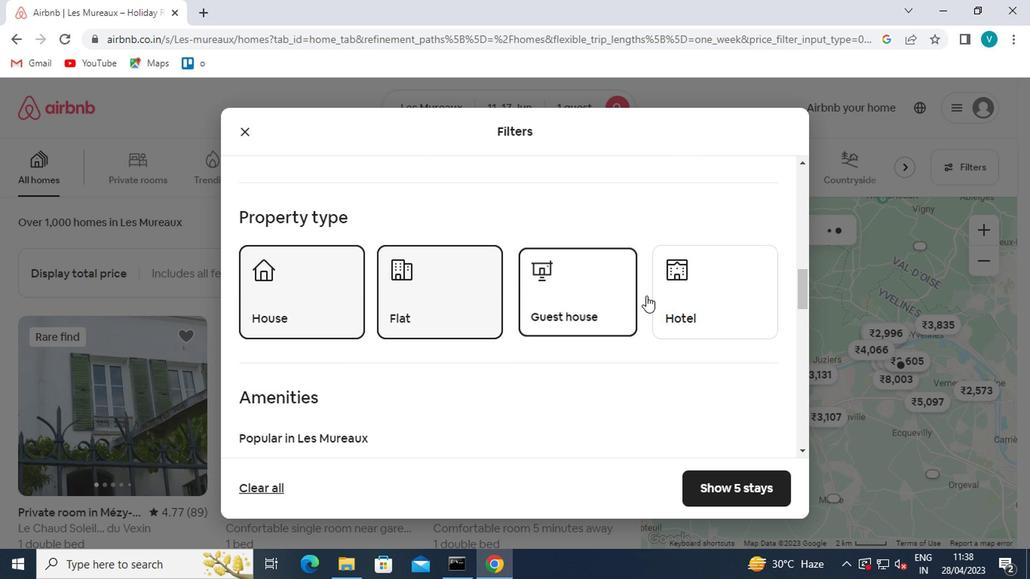 
Action: Mouse pressed left at (706, 297)
Screenshot: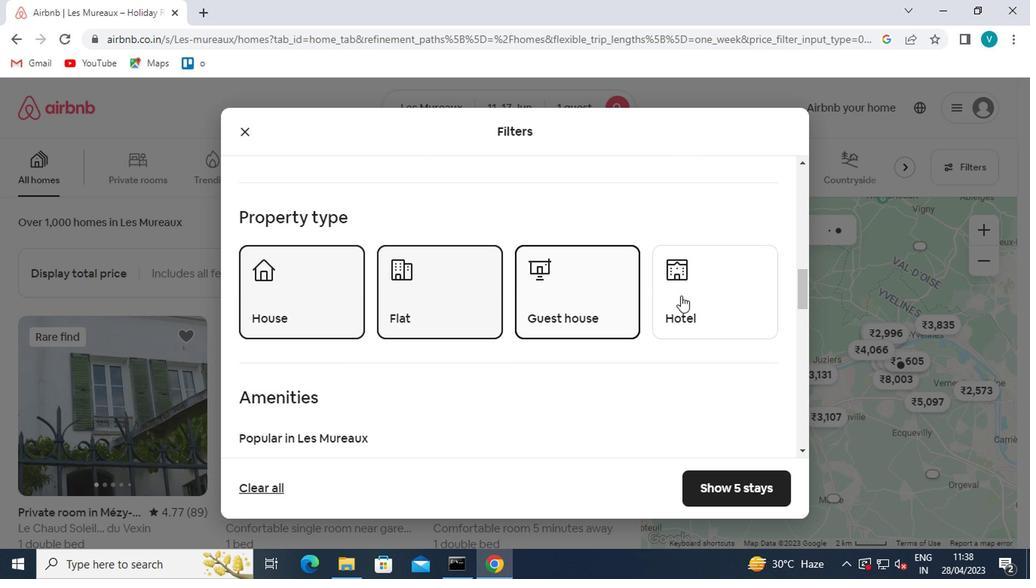 
Action: Mouse moved to (668, 311)
Screenshot: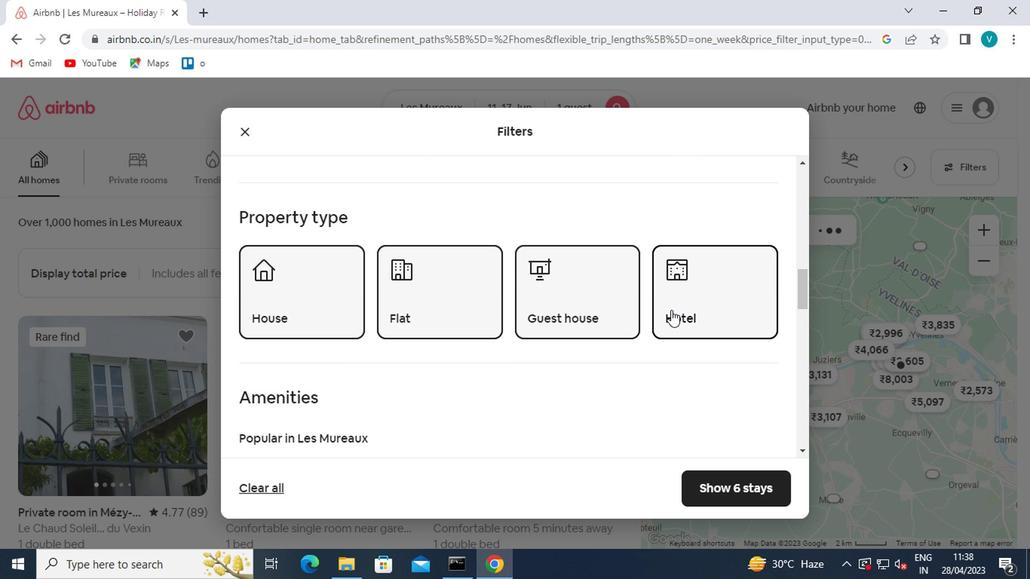 
Action: Mouse scrolled (668, 310) with delta (0, 0)
Screenshot: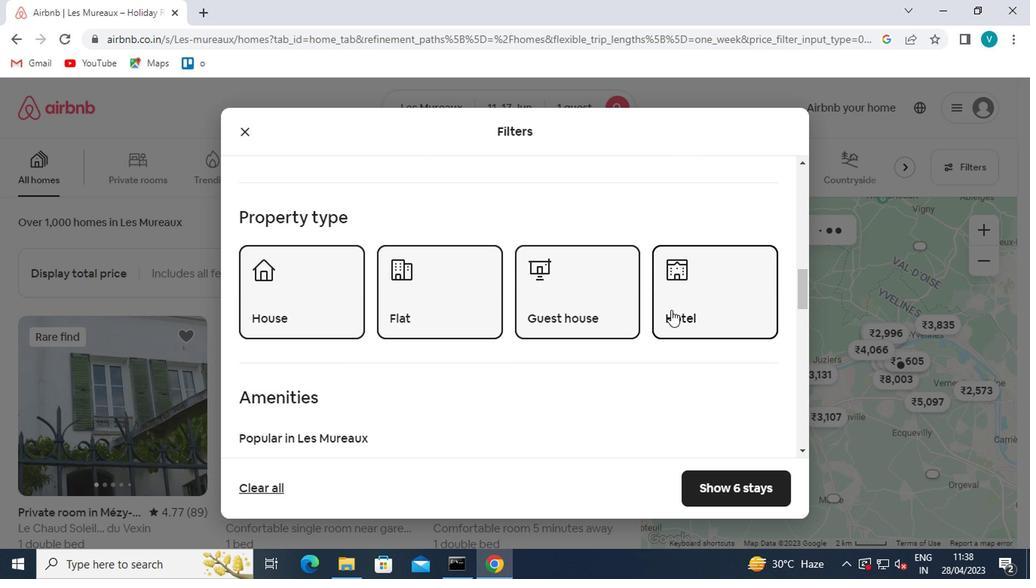 
Action: Mouse moved to (667, 311)
Screenshot: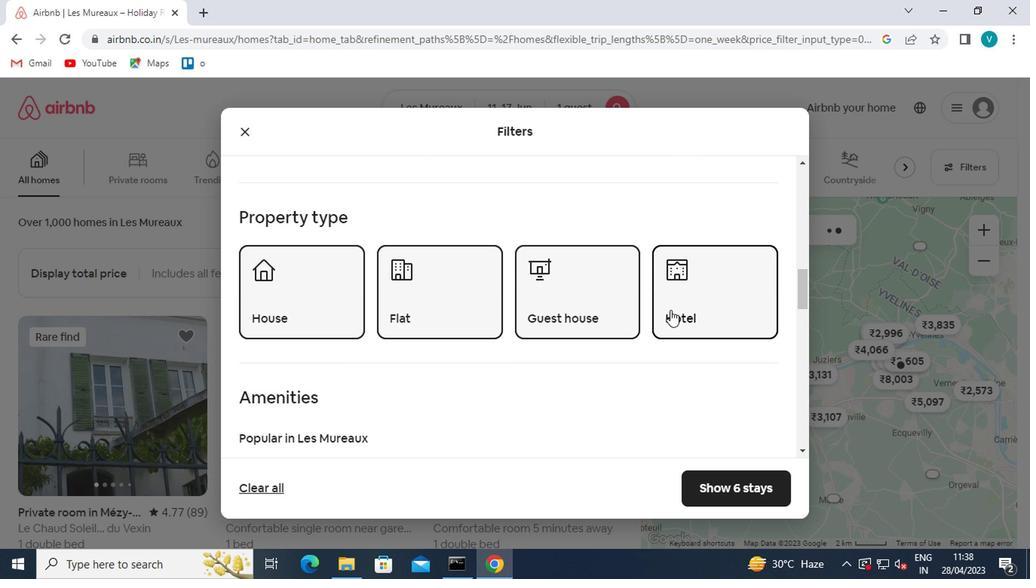 
Action: Mouse scrolled (667, 310) with delta (0, 0)
Screenshot: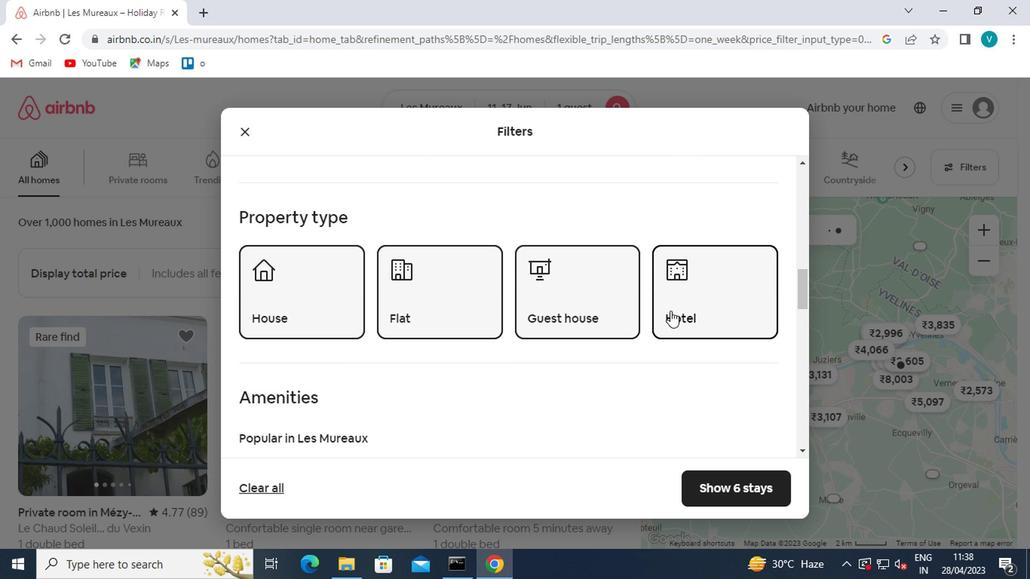 
Action: Mouse scrolled (667, 310) with delta (0, 0)
Screenshot: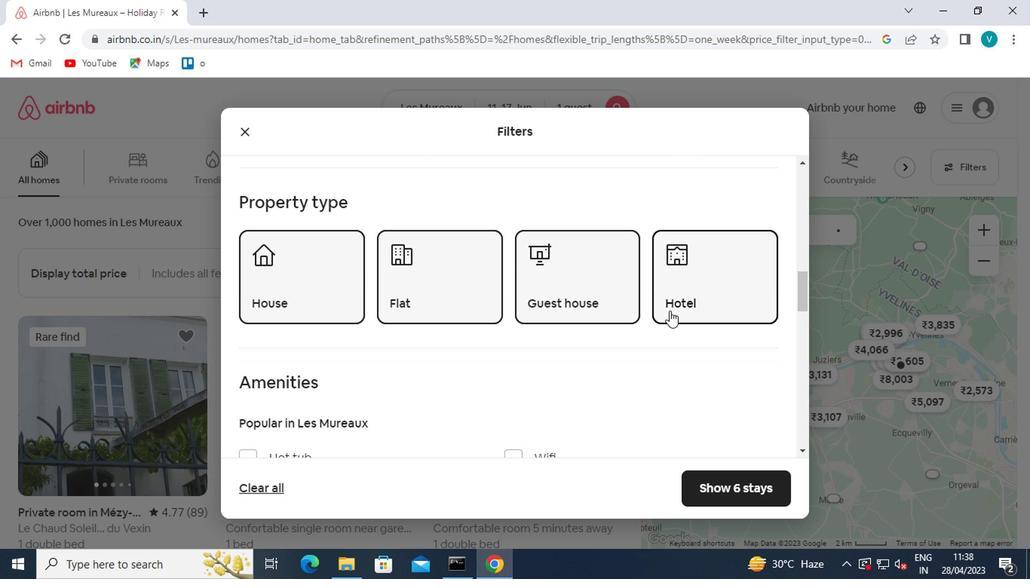 
Action: Mouse moved to (665, 312)
Screenshot: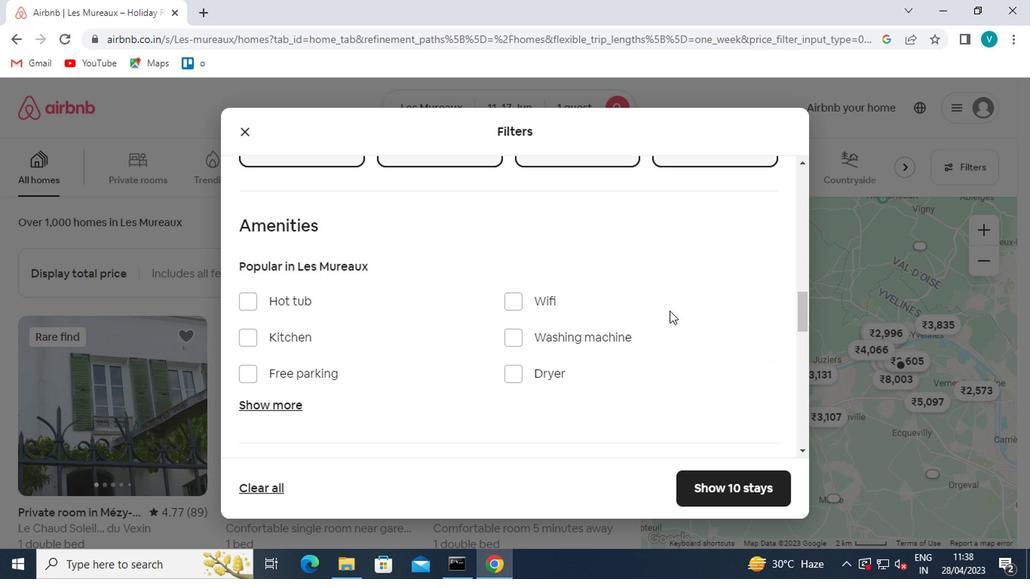 
Action: Mouse scrolled (665, 311) with delta (0, -1)
Screenshot: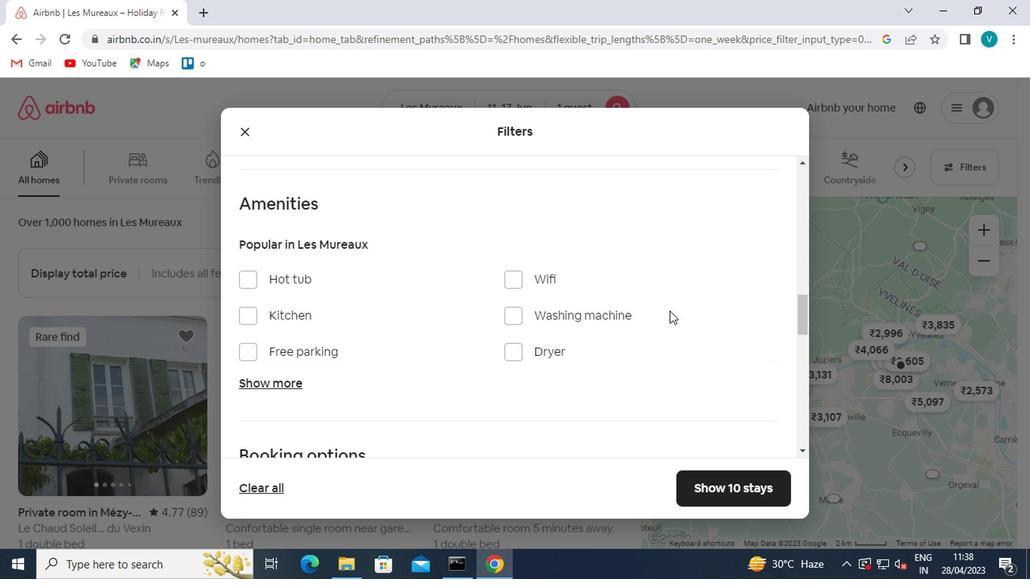 
Action: Mouse moved to (663, 312)
Screenshot: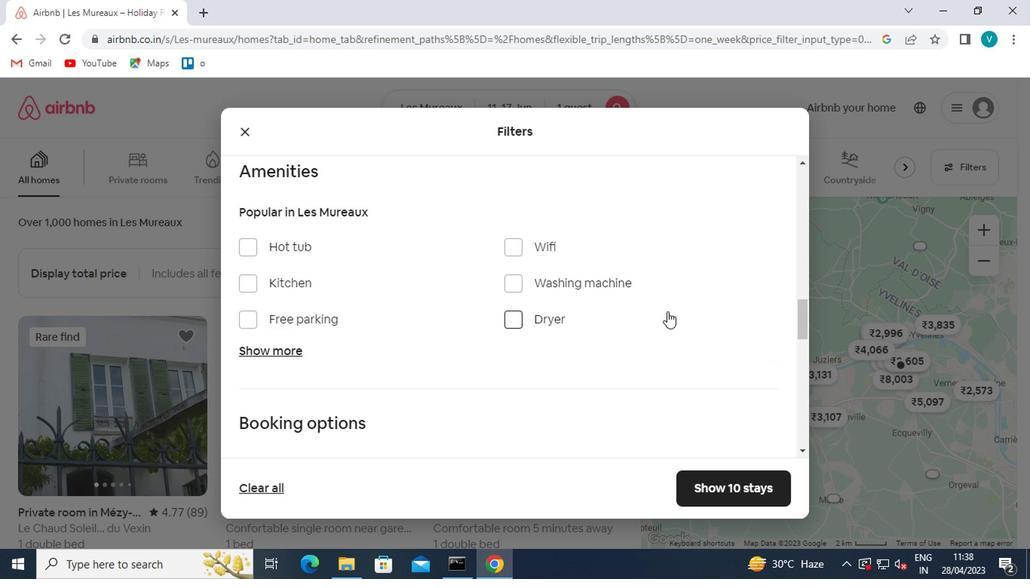 
Action: Mouse scrolled (663, 312) with delta (0, 0)
Screenshot: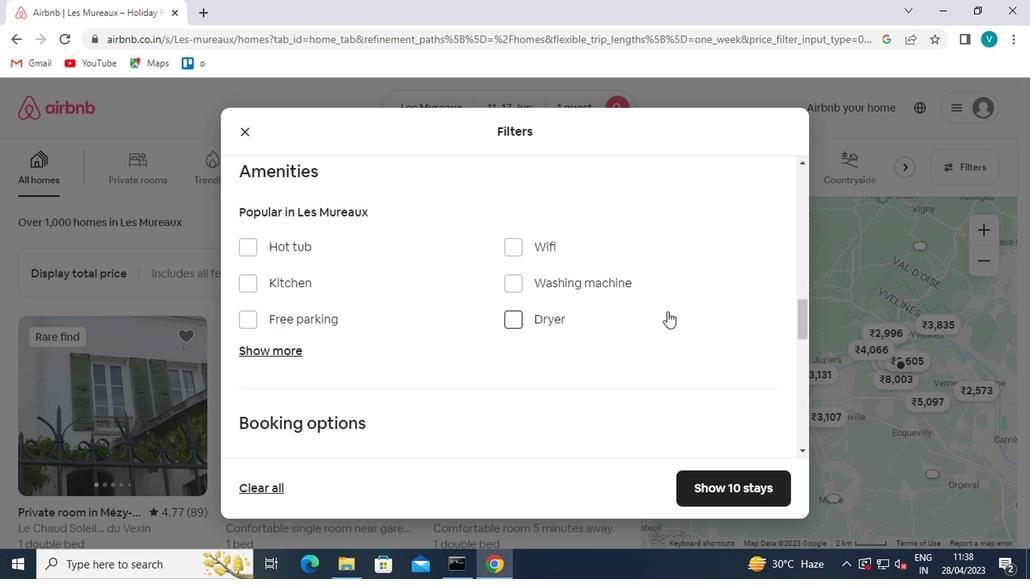 
Action: Mouse moved to (660, 313)
Screenshot: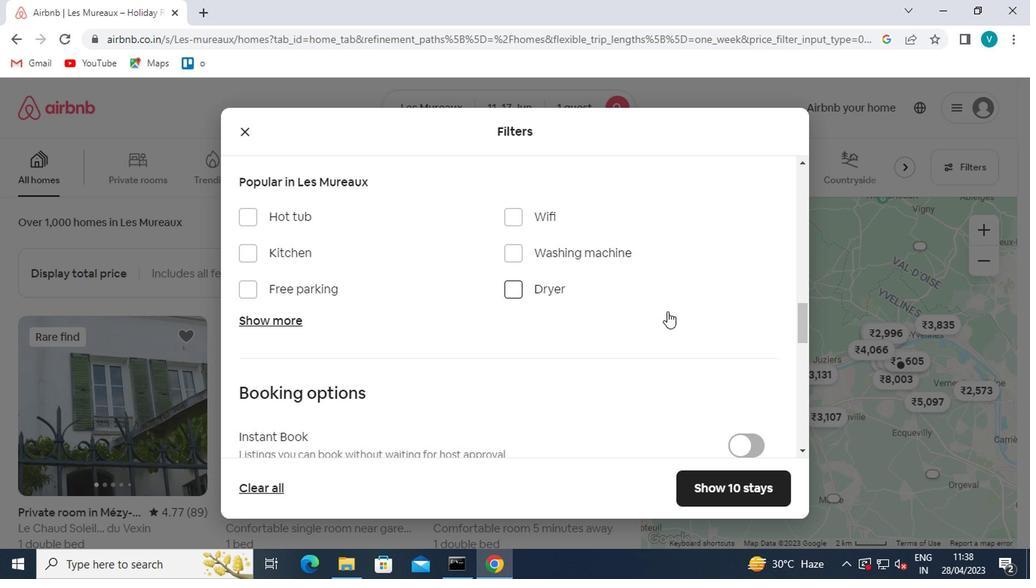 
Action: Mouse scrolled (660, 312) with delta (0, 0)
Screenshot: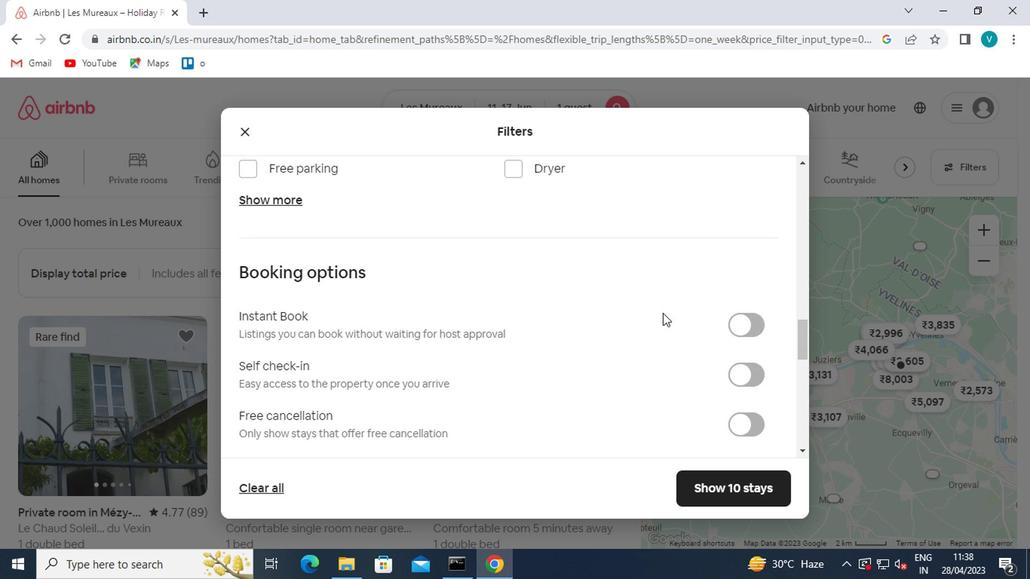 
Action: Mouse moved to (736, 288)
Screenshot: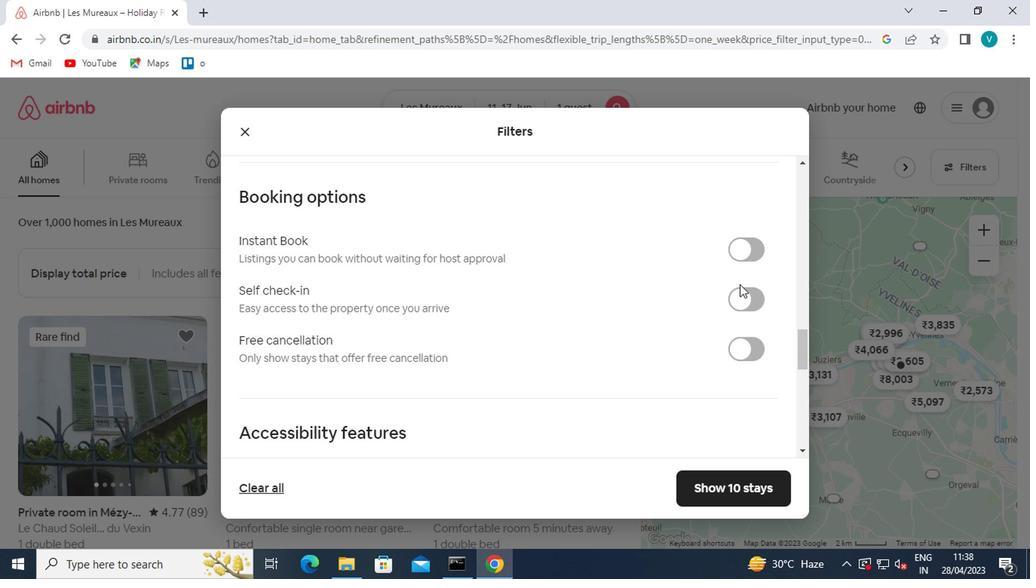 
Action: Mouse pressed left at (736, 288)
Screenshot: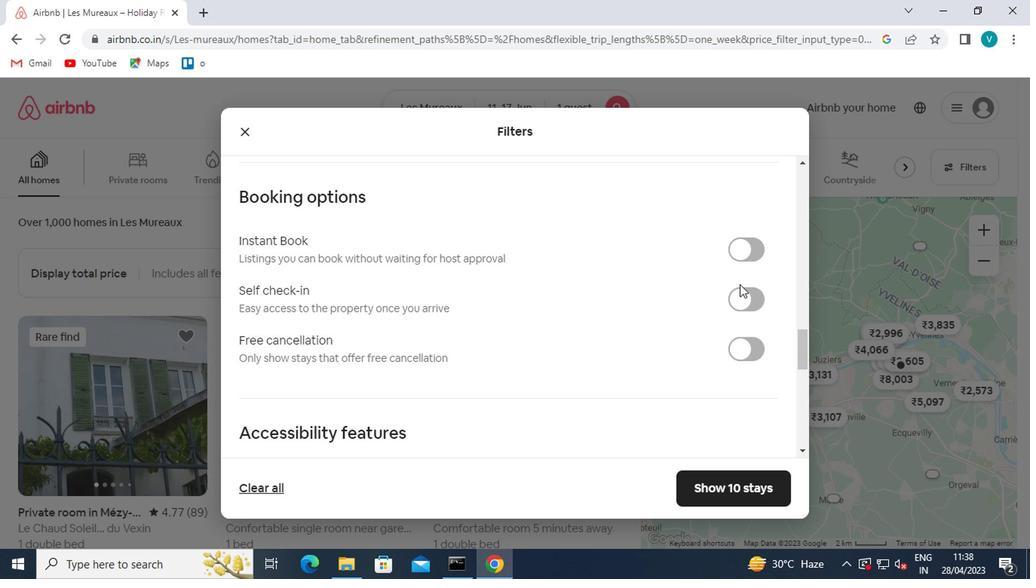 
Action: Mouse moved to (540, 372)
Screenshot: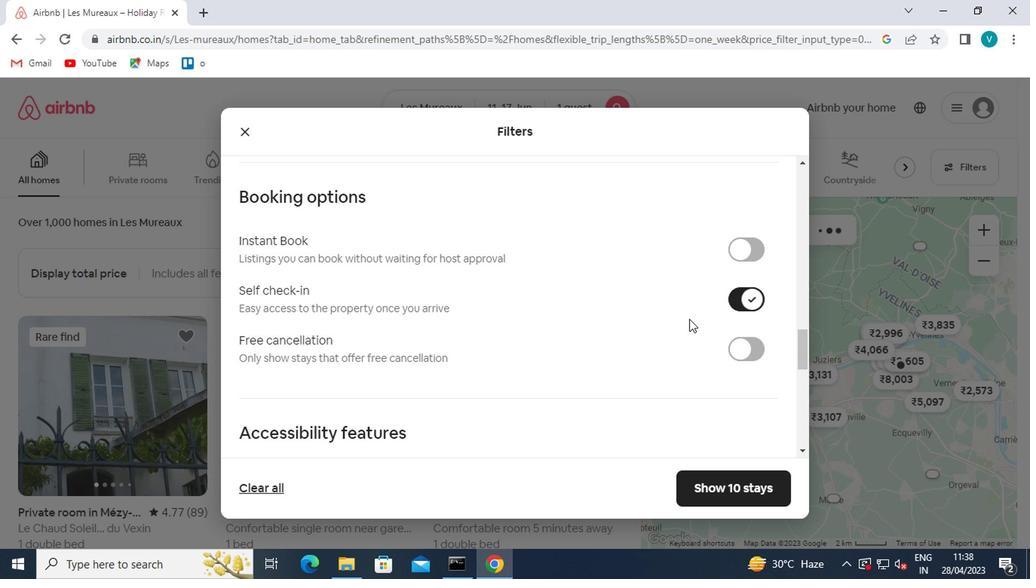 
Action: Mouse scrolled (540, 371) with delta (0, -1)
Screenshot: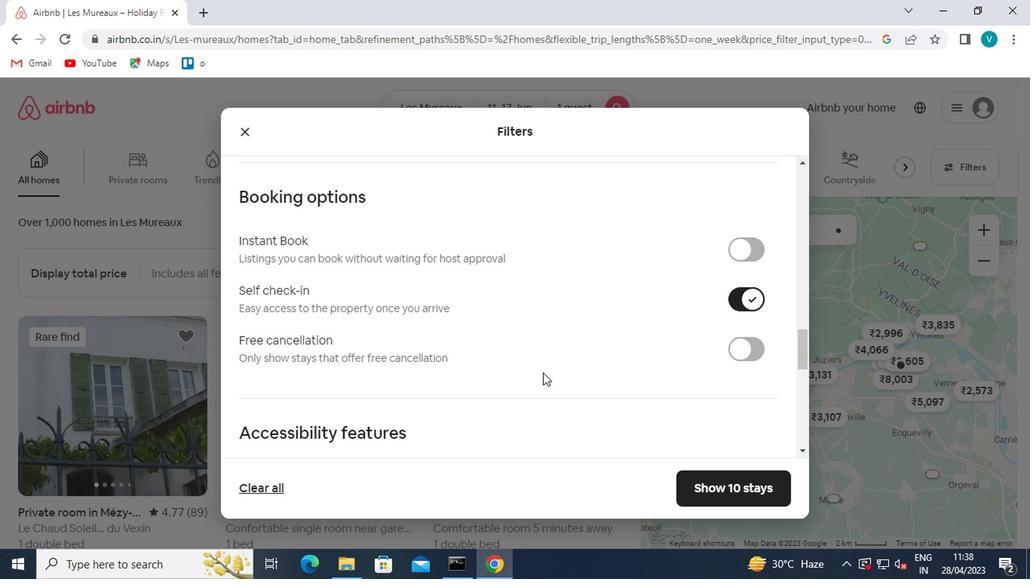 
Action: Mouse scrolled (540, 371) with delta (0, -1)
Screenshot: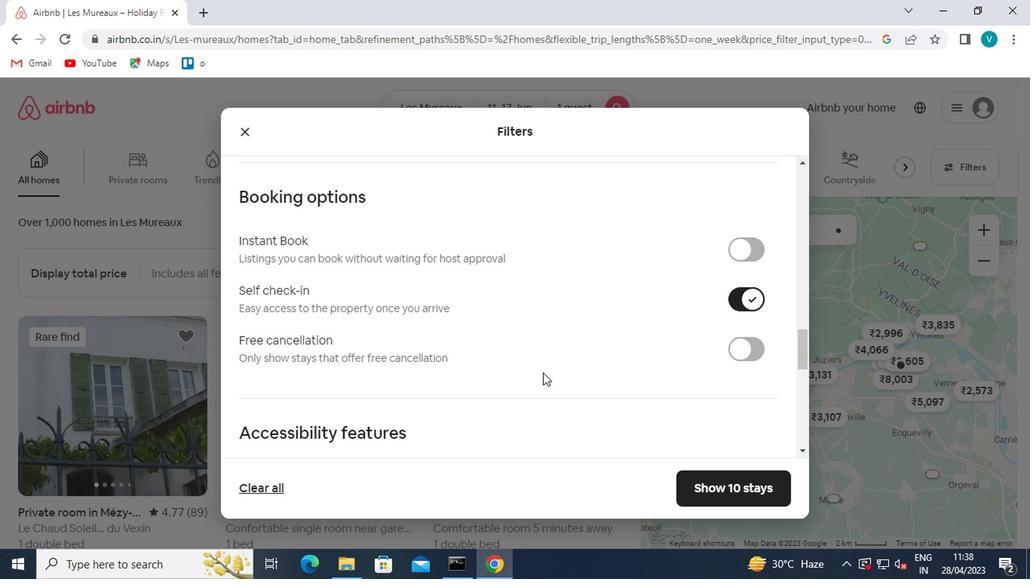 
Action: Mouse scrolled (540, 371) with delta (0, -1)
Screenshot: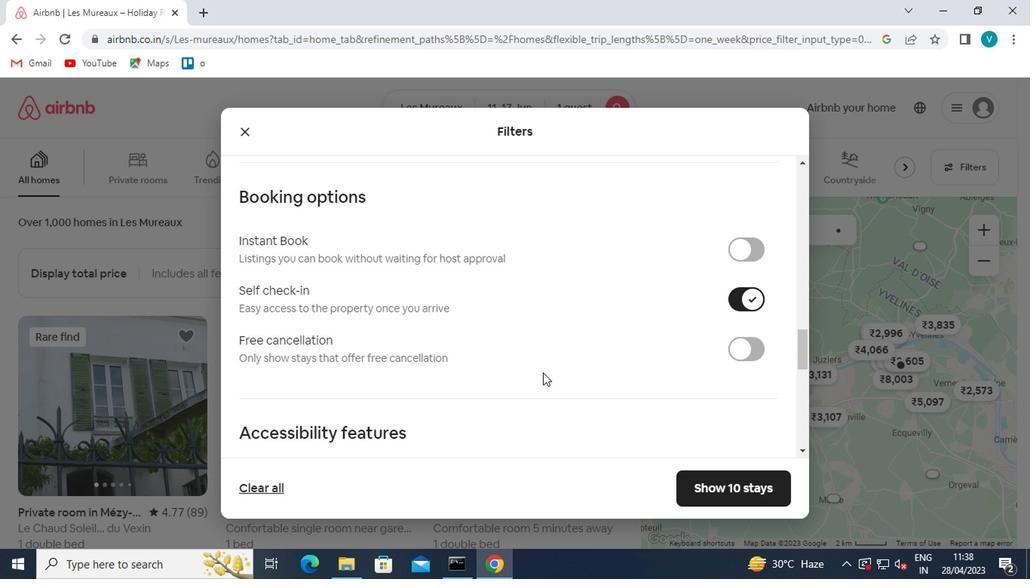 
Action: Mouse scrolled (540, 371) with delta (0, -1)
Screenshot: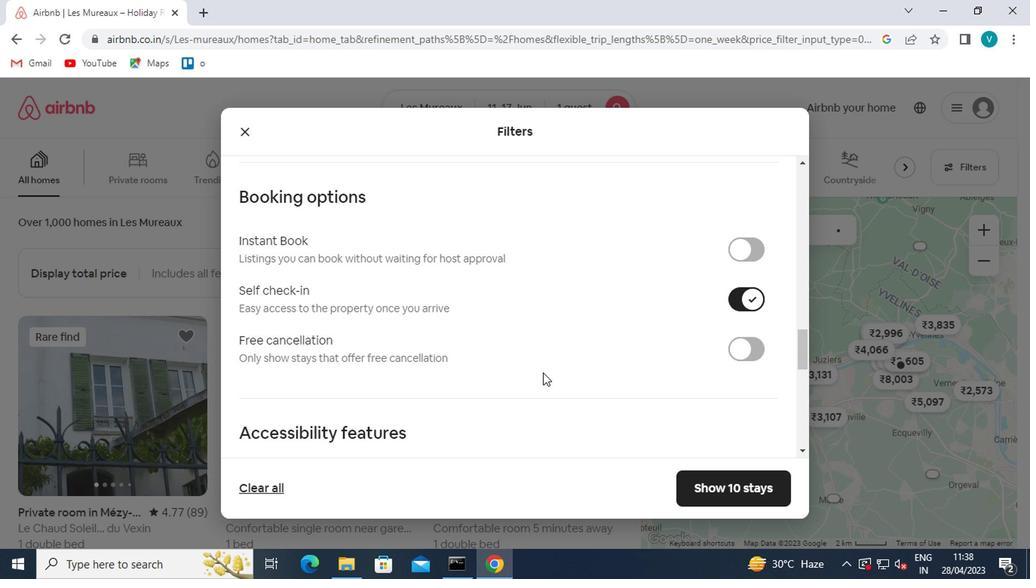 
Action: Mouse scrolled (540, 371) with delta (0, -1)
Screenshot: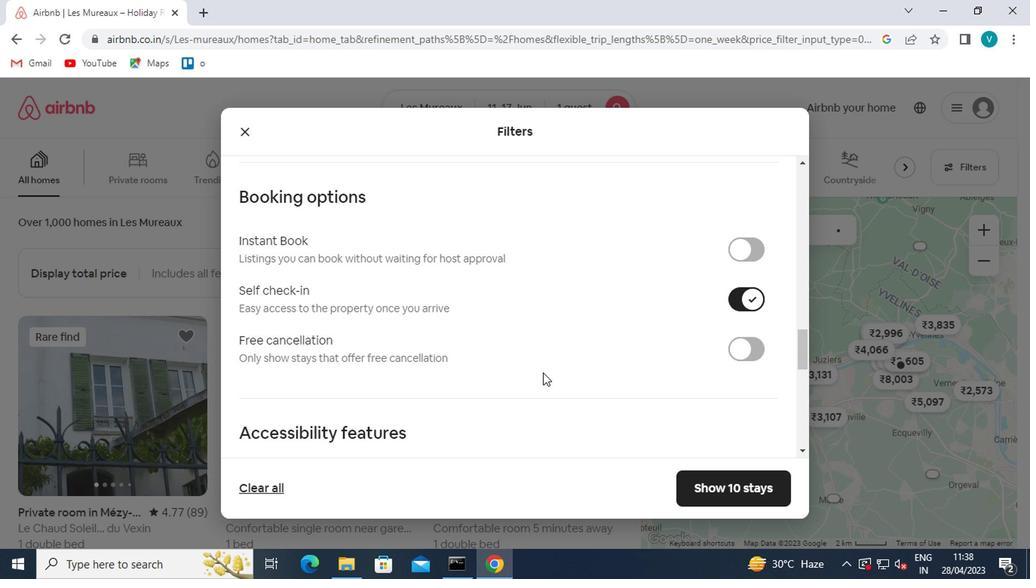 
Action: Mouse scrolled (540, 371) with delta (0, -1)
Screenshot: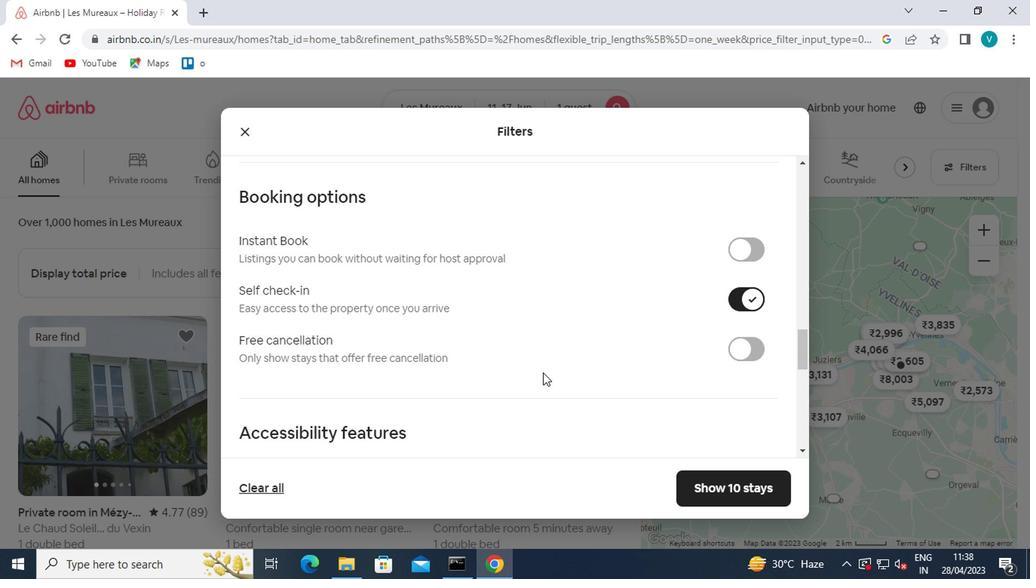 
Action: Mouse scrolled (540, 371) with delta (0, -1)
Screenshot: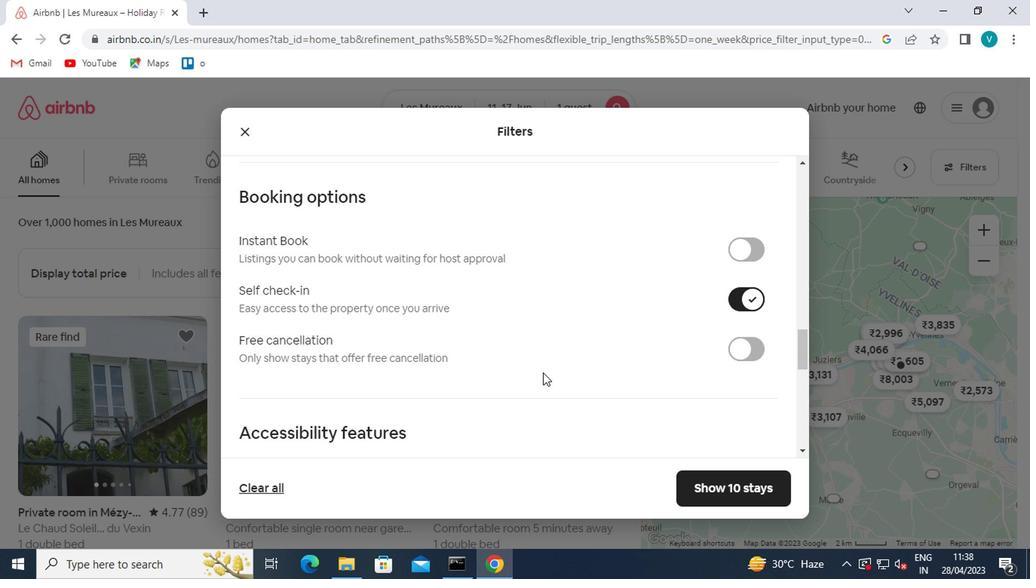 
Action: Mouse scrolled (540, 371) with delta (0, -1)
Screenshot: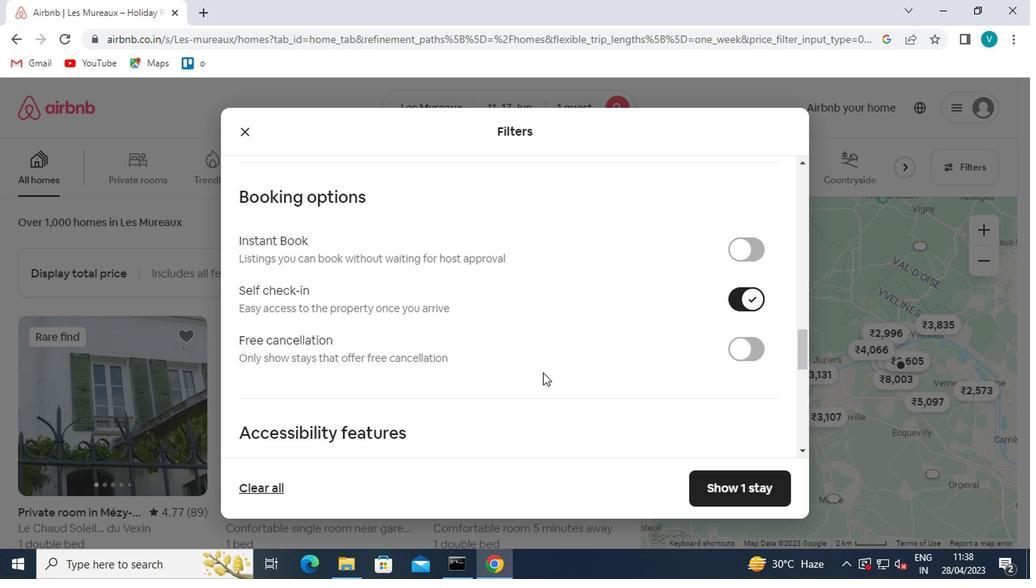 
Action: Mouse scrolled (540, 371) with delta (0, -1)
Screenshot: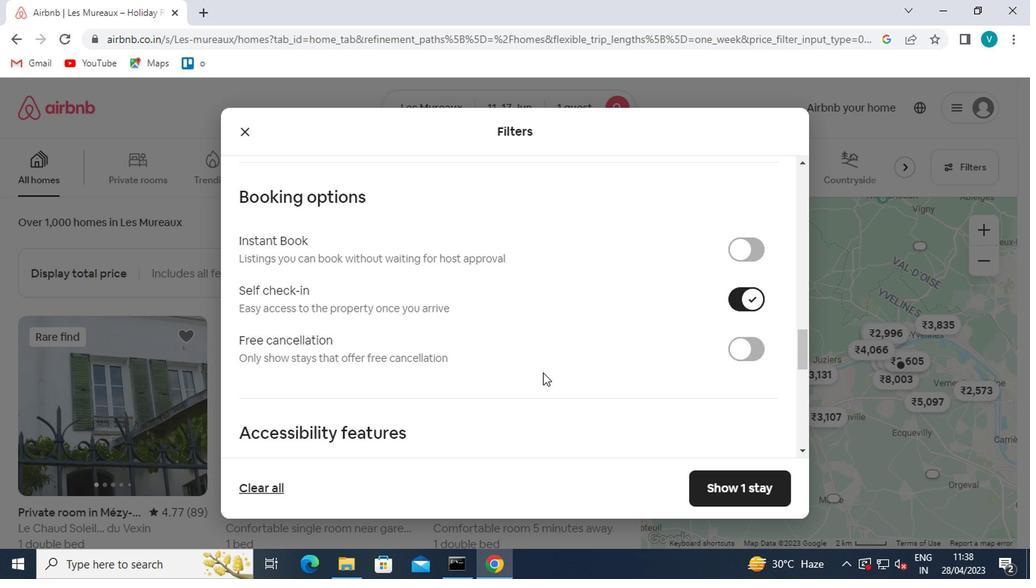 
Action: Mouse moved to (270, 346)
Screenshot: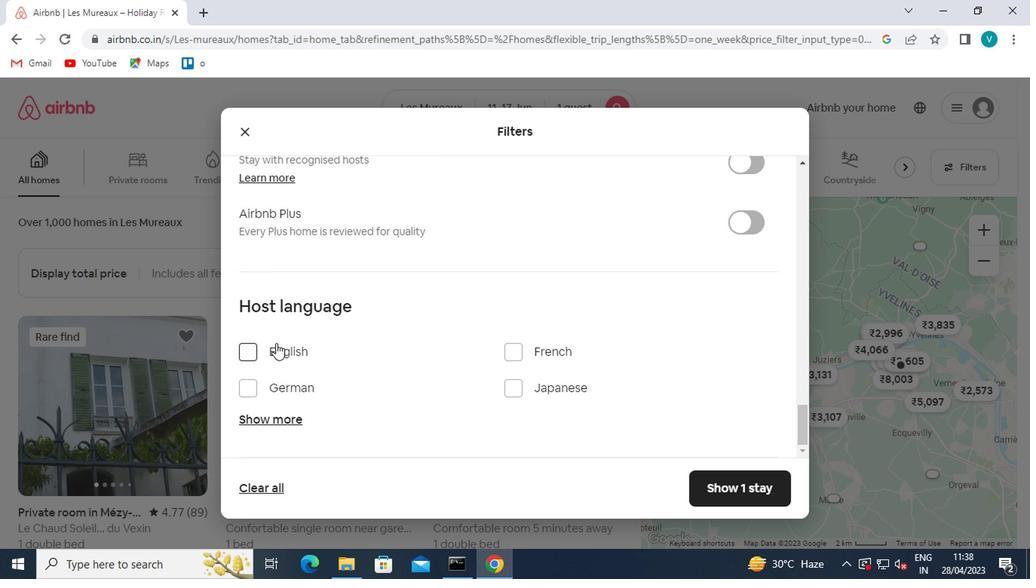 
Action: Mouse pressed left at (270, 346)
Screenshot: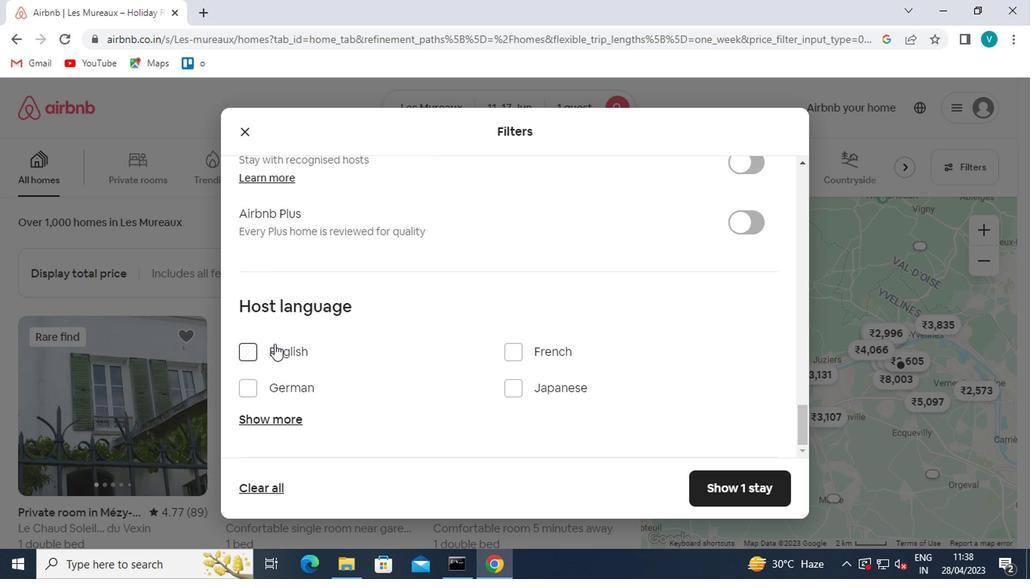 
Action: Mouse moved to (712, 487)
Screenshot: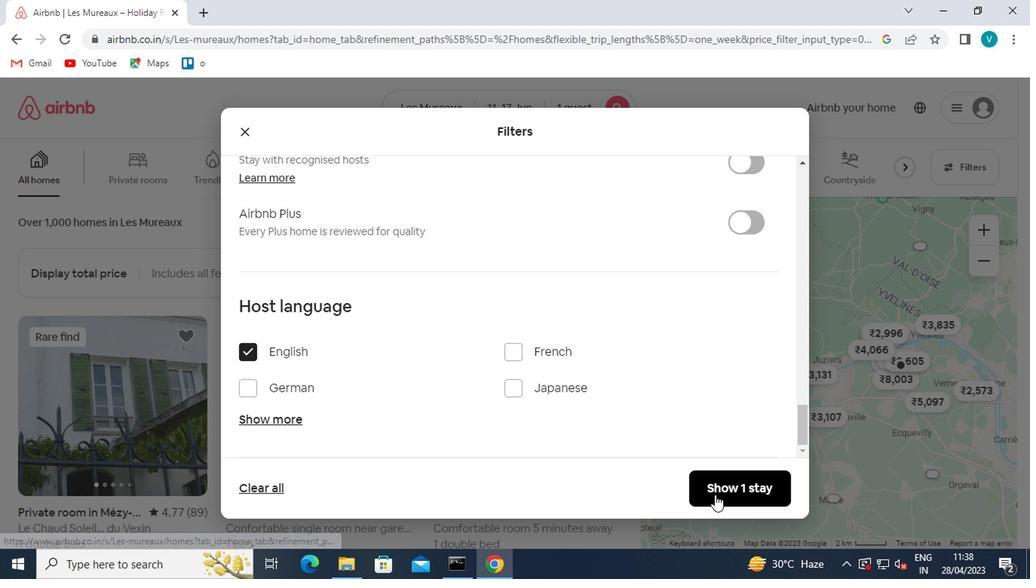 
Action: Mouse pressed left at (712, 487)
Screenshot: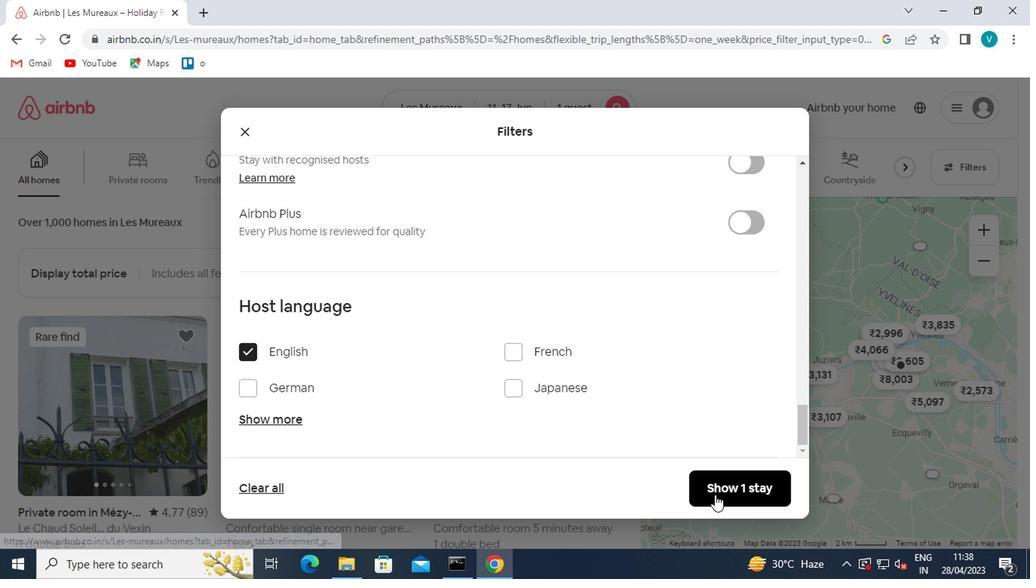 
Action: Mouse moved to (714, 478)
Screenshot: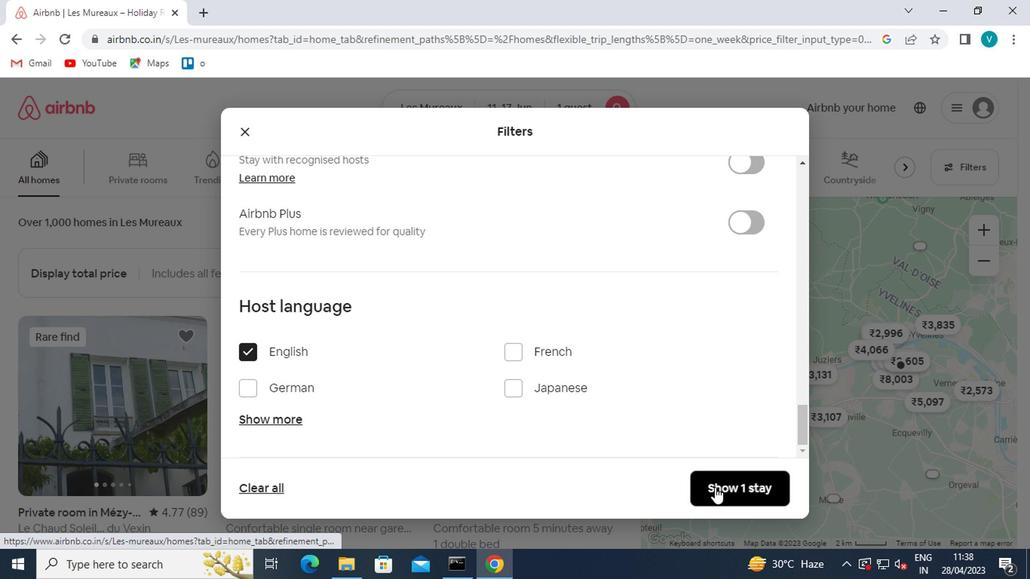 
